 Task: Create a due date automation trigger when advanced on, on the tuesday after a card is due add fields with custom field "Resume" set to a date more than 1 days ago at 11:00 AM.
Action: Mouse moved to (1191, 112)
Screenshot: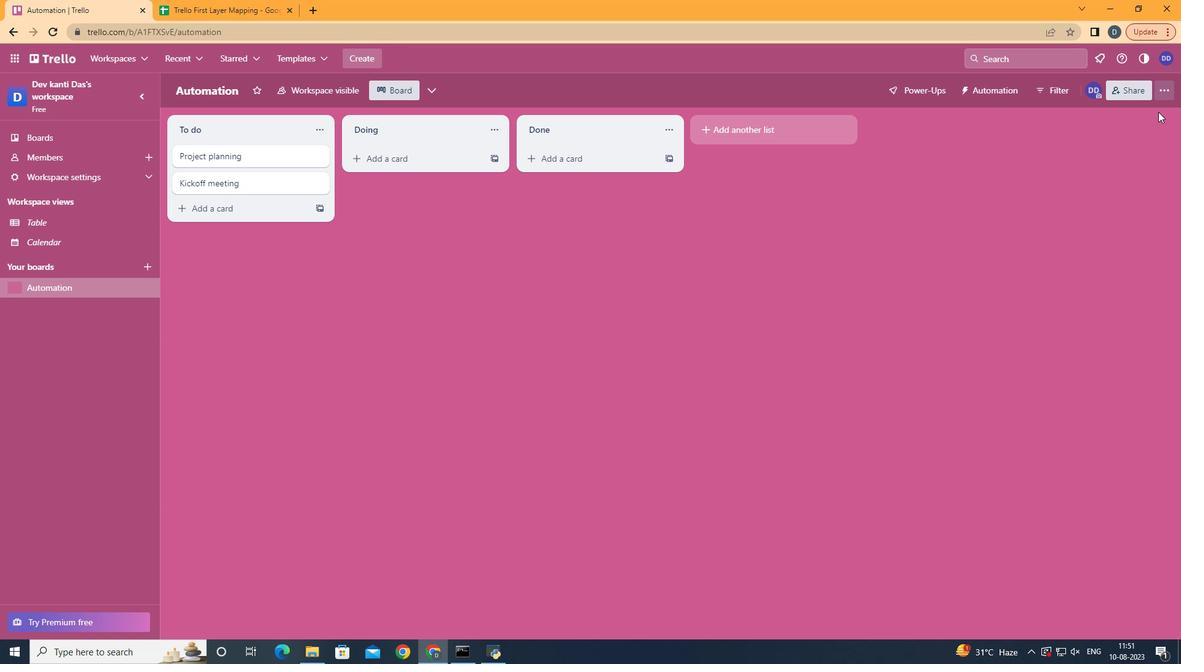 
Action: Mouse pressed left at (1191, 112)
Screenshot: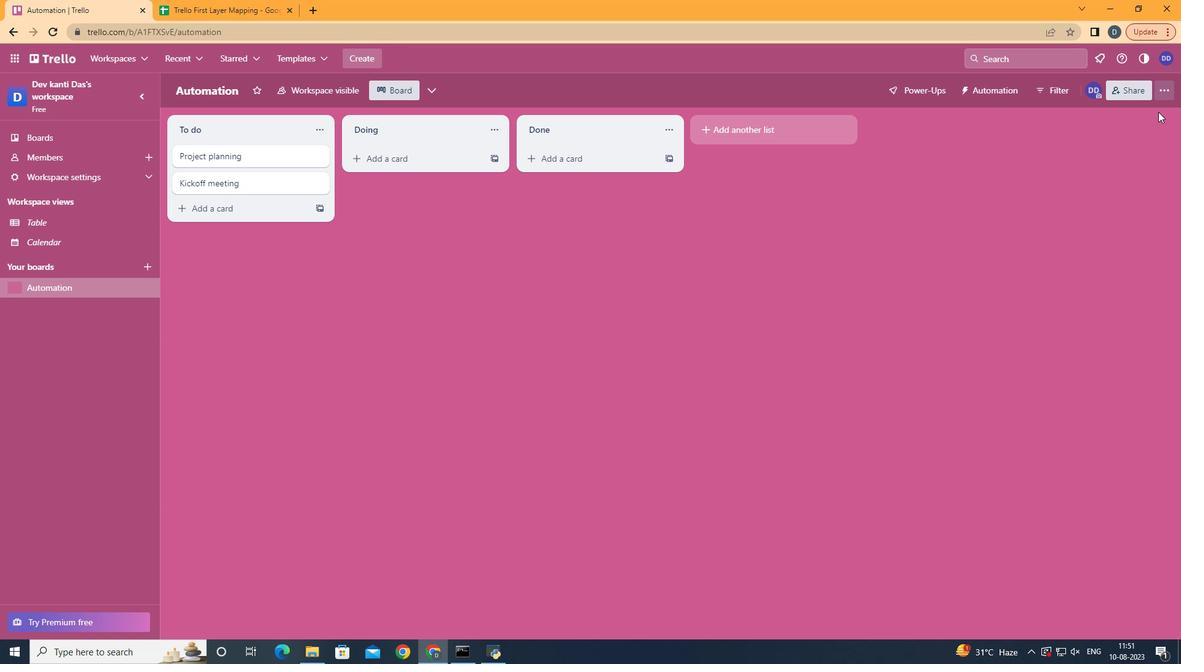 
Action: Mouse moved to (1101, 287)
Screenshot: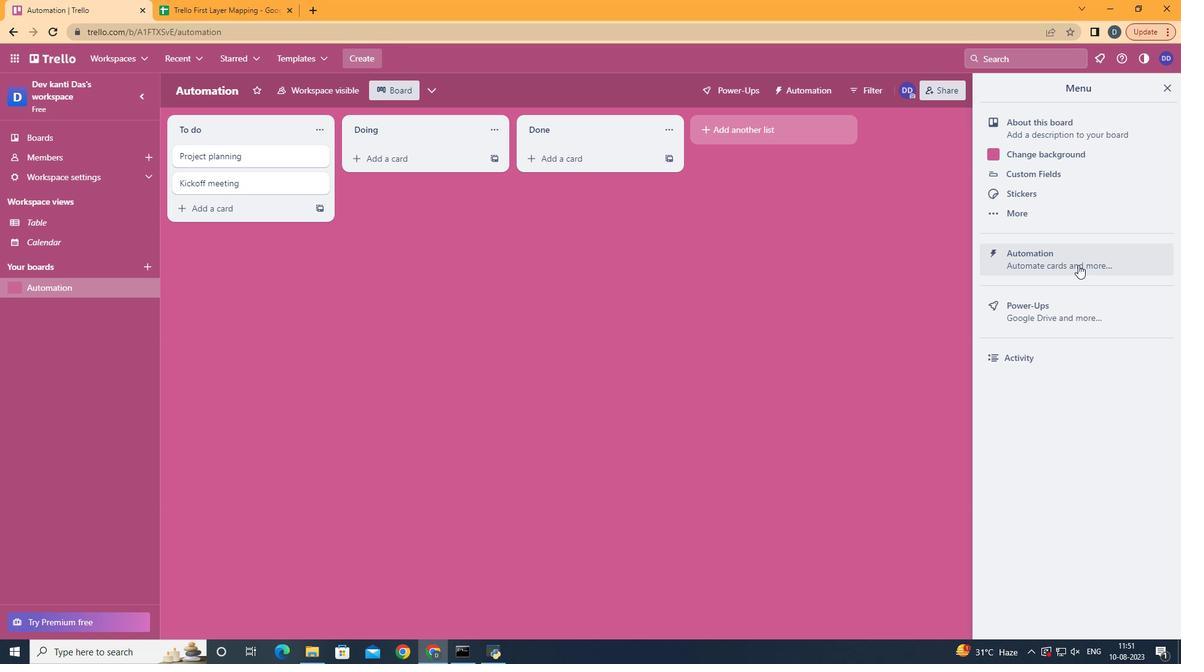 
Action: Mouse pressed left at (1101, 287)
Screenshot: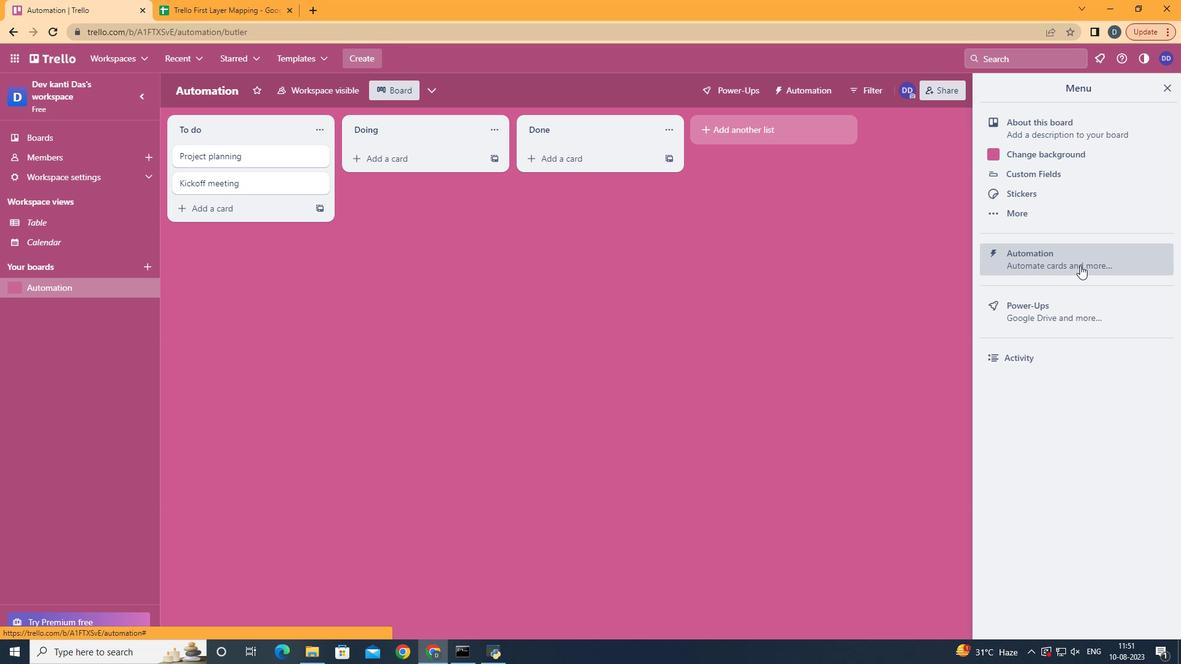 
Action: Mouse moved to (283, 260)
Screenshot: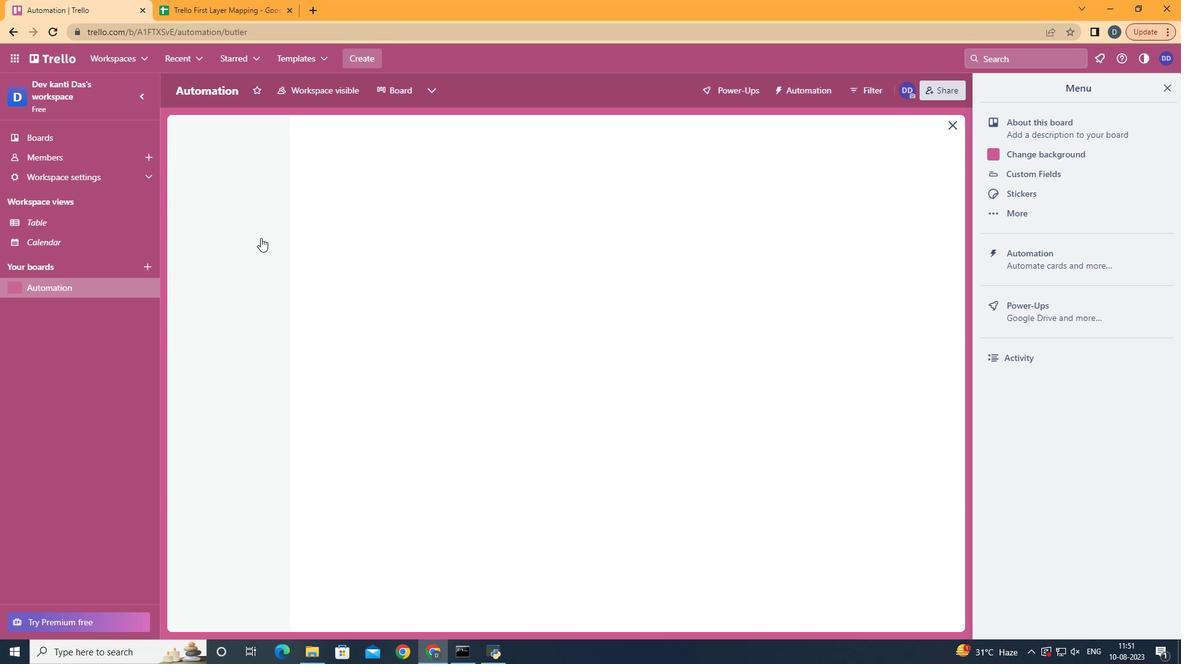 
Action: Mouse pressed left at (283, 260)
Screenshot: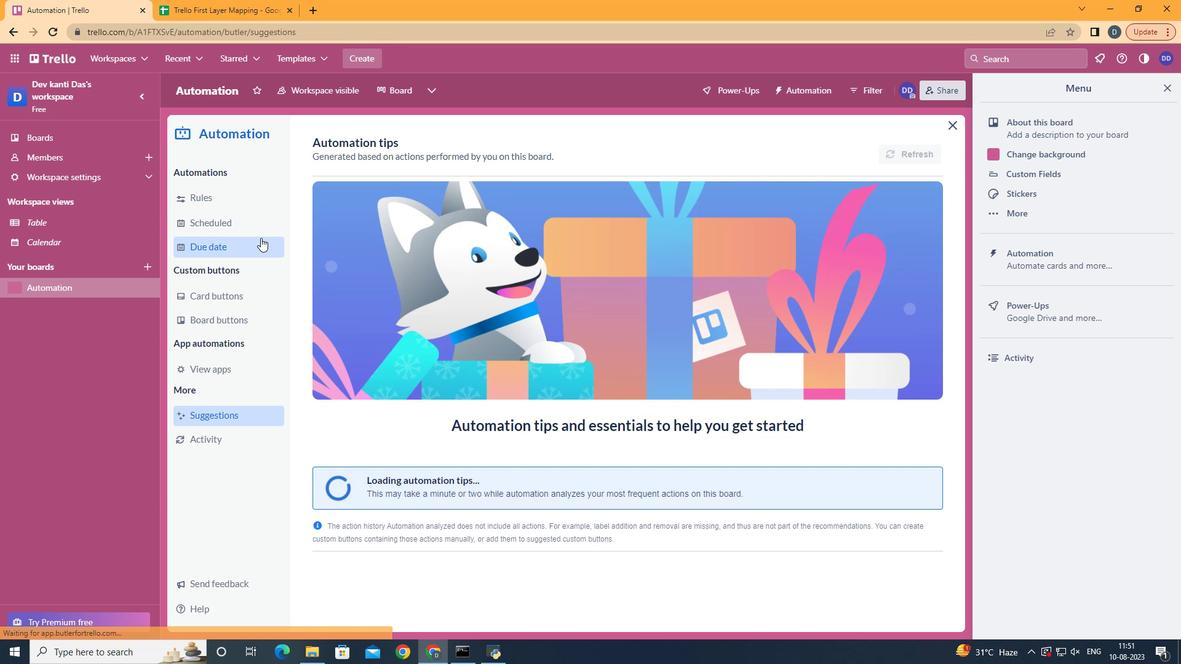 
Action: Mouse moved to (897, 172)
Screenshot: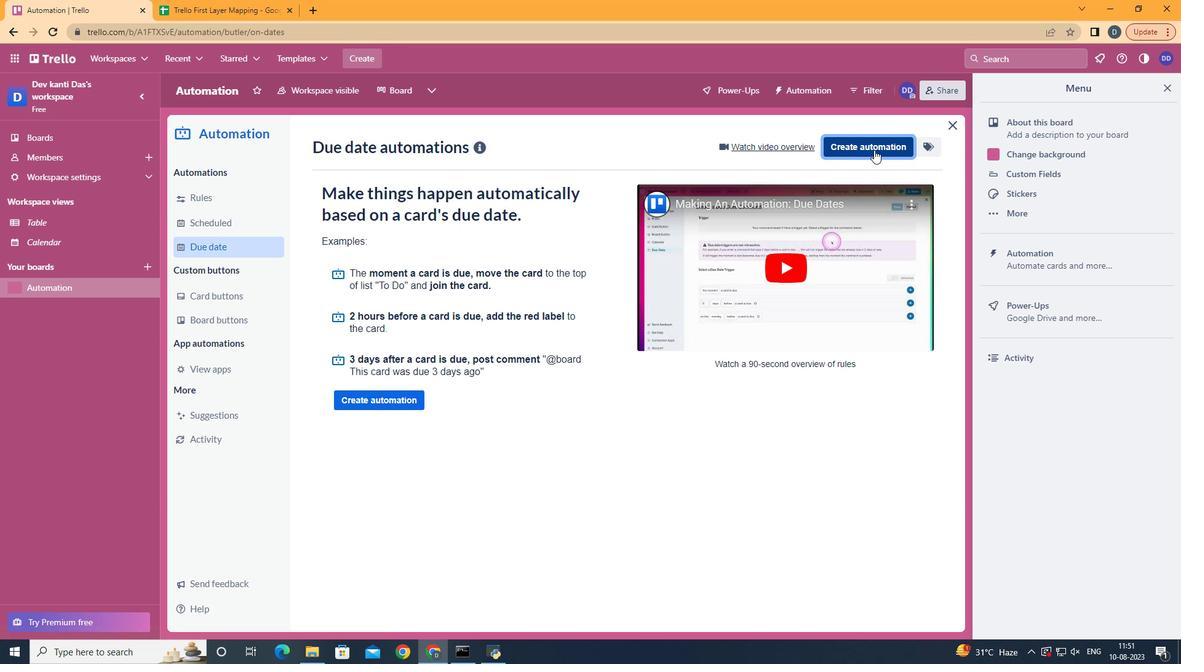 
Action: Mouse pressed left at (897, 172)
Screenshot: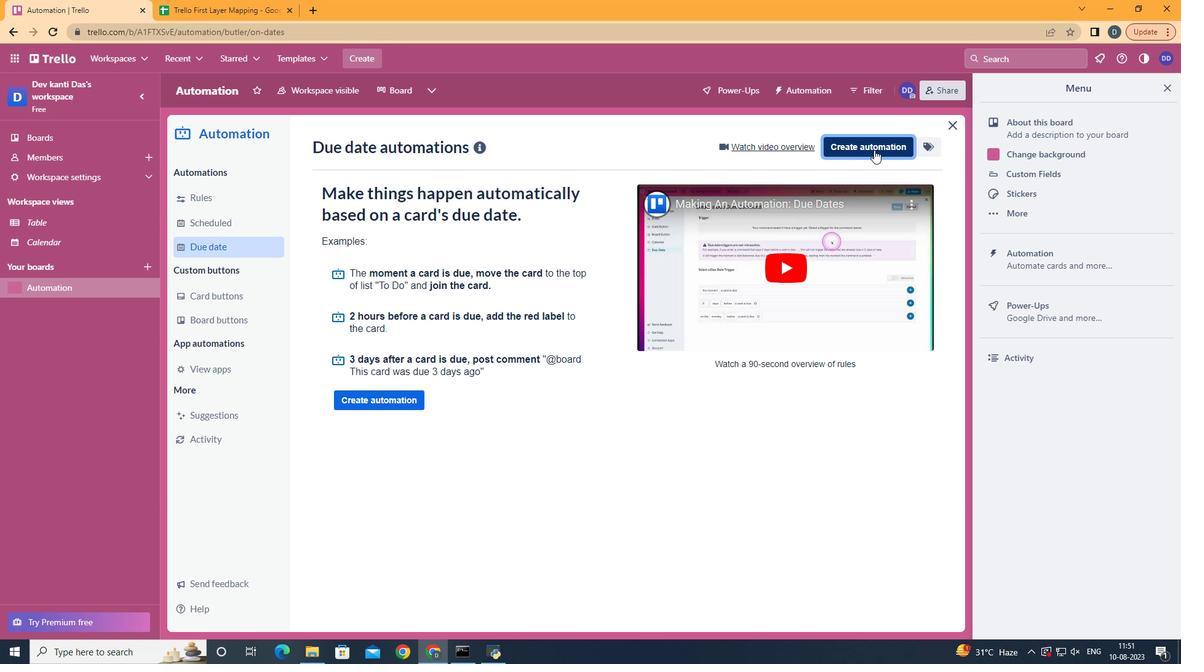 
Action: Mouse moved to (729, 295)
Screenshot: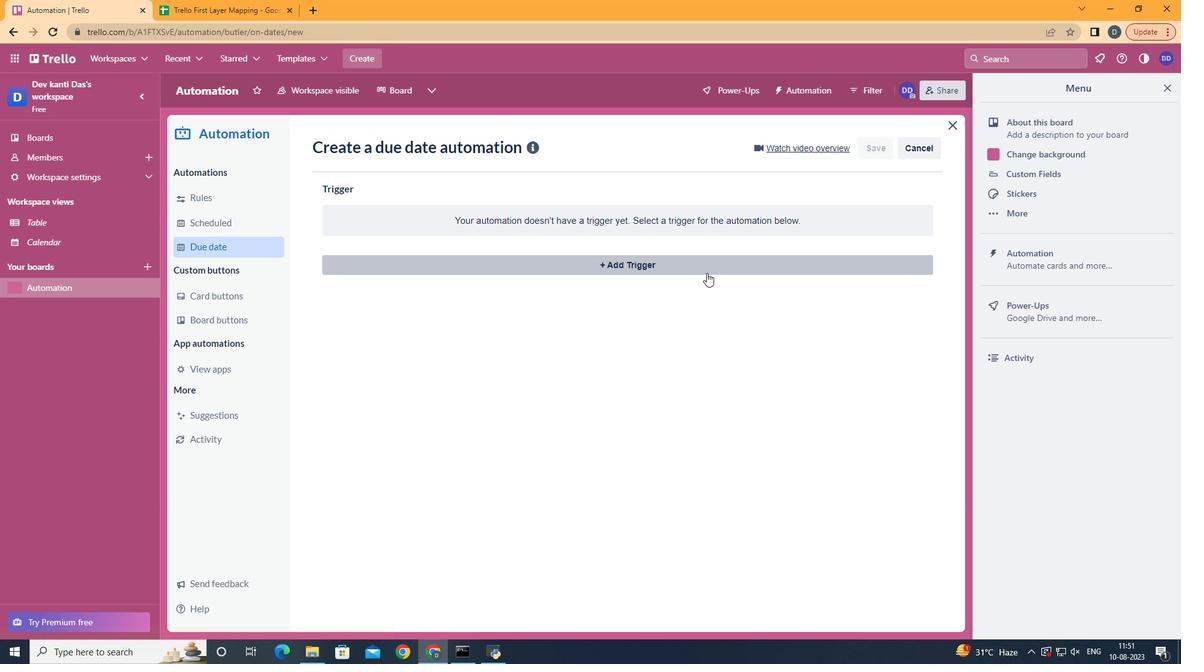 
Action: Mouse pressed left at (729, 295)
Screenshot: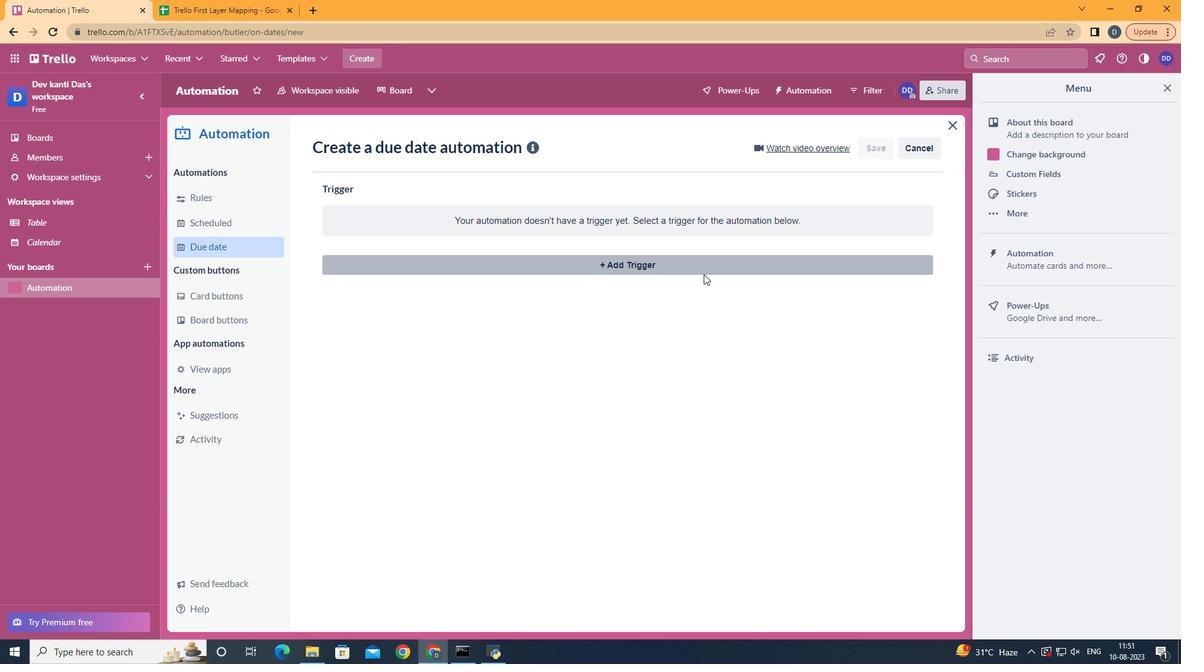
Action: Mouse moved to (427, 366)
Screenshot: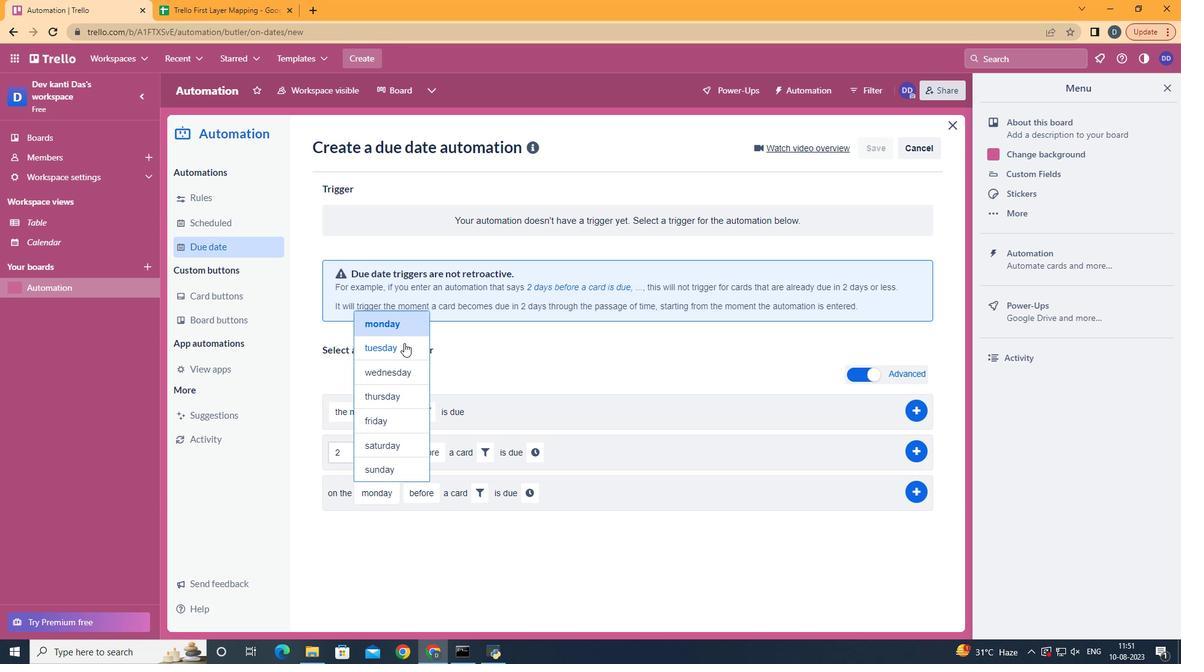 
Action: Mouse pressed left at (427, 366)
Screenshot: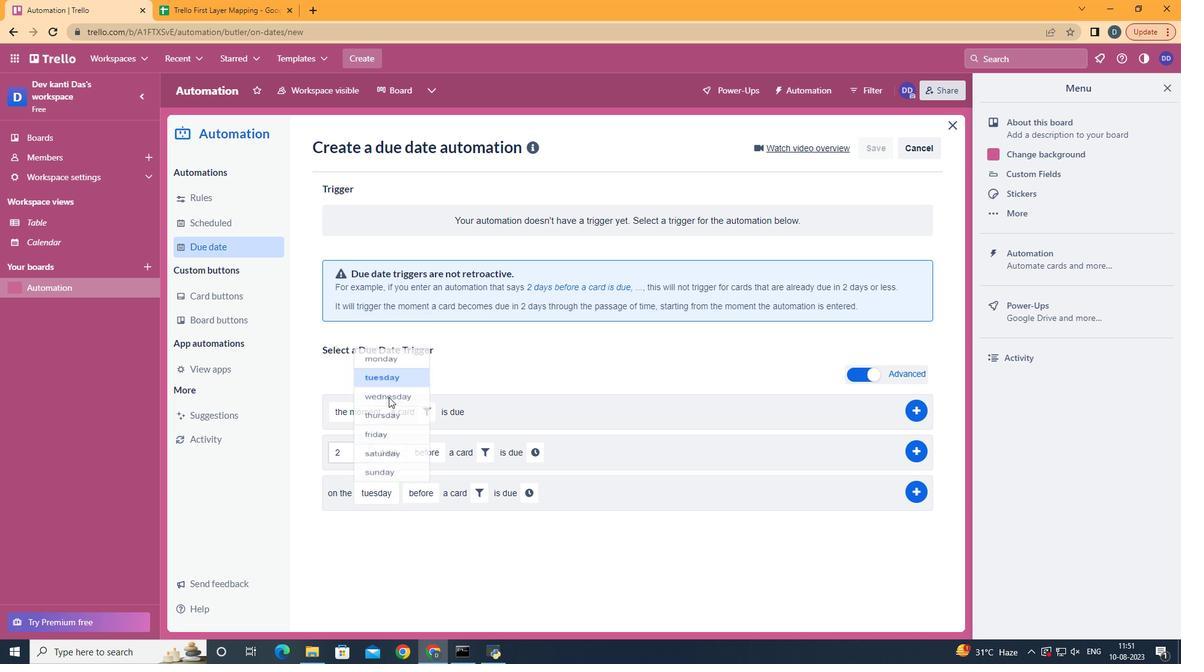 
Action: Mouse moved to (455, 567)
Screenshot: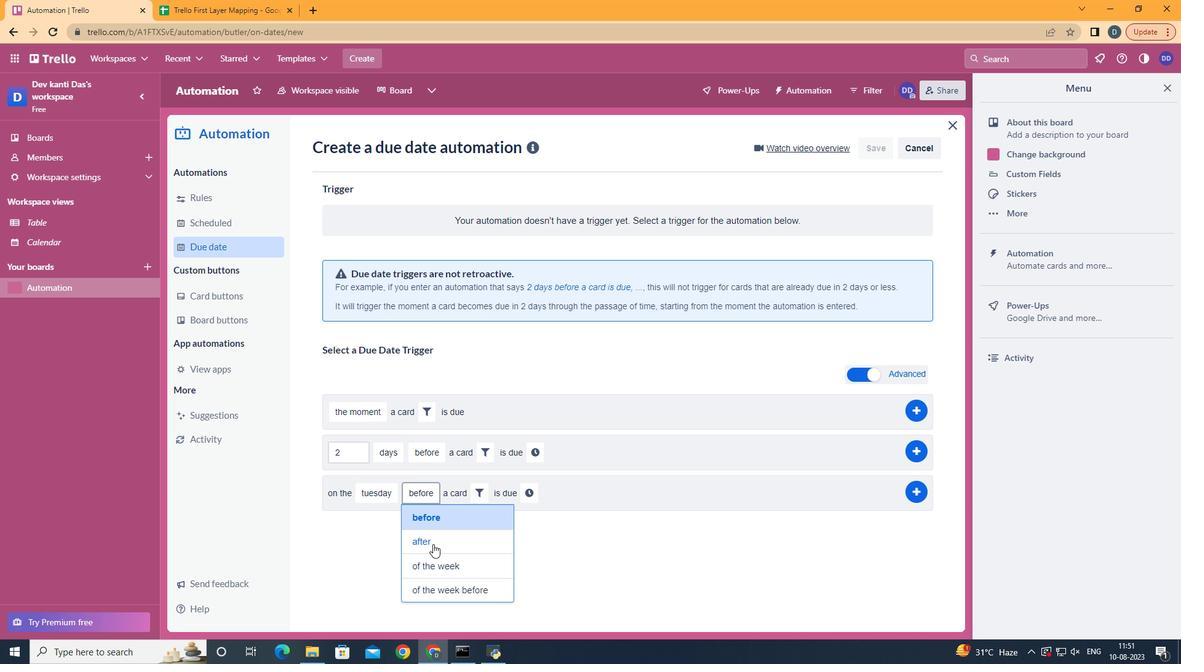 
Action: Mouse pressed left at (455, 567)
Screenshot: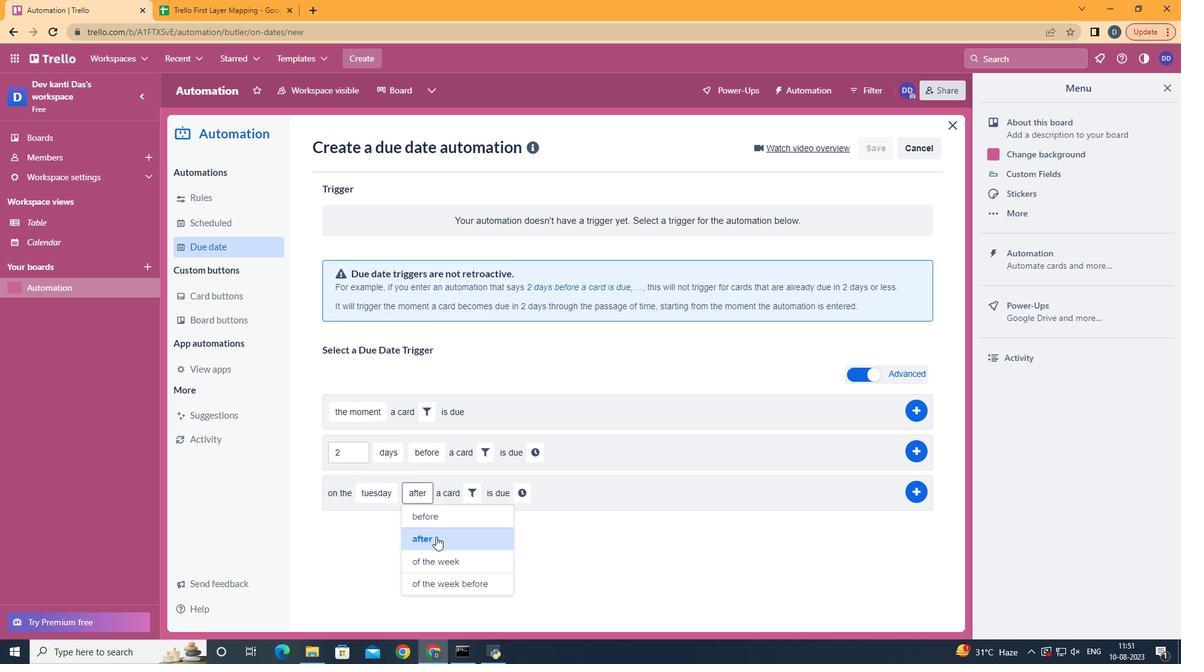 
Action: Mouse moved to (490, 511)
Screenshot: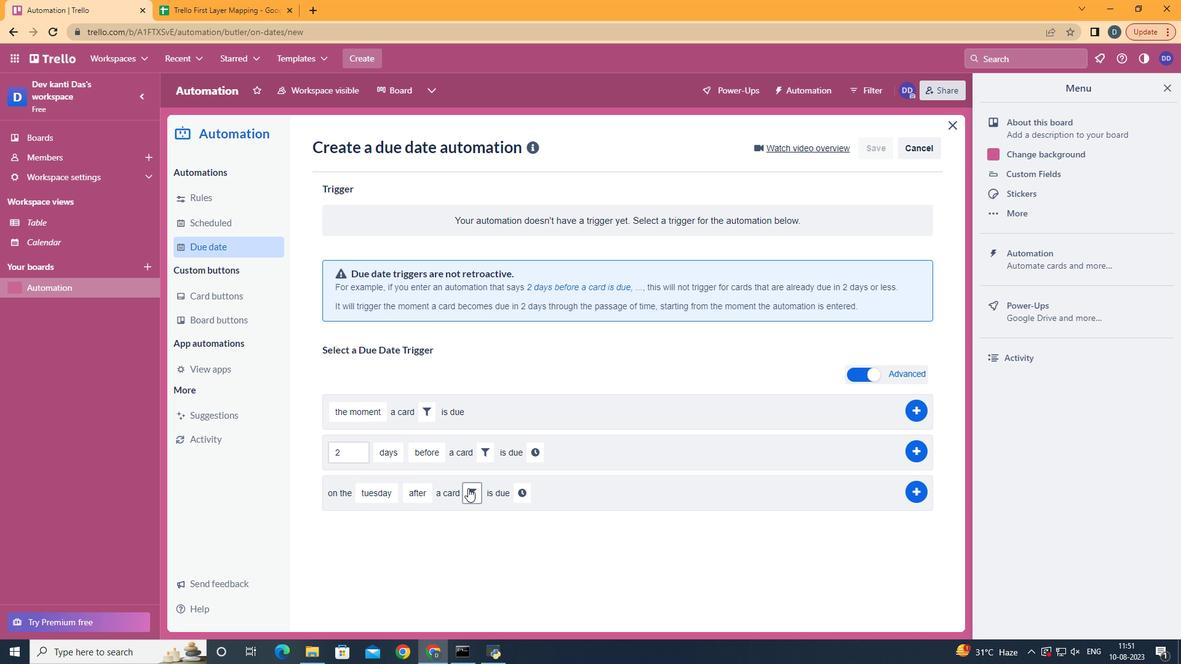 
Action: Mouse pressed left at (490, 511)
Screenshot: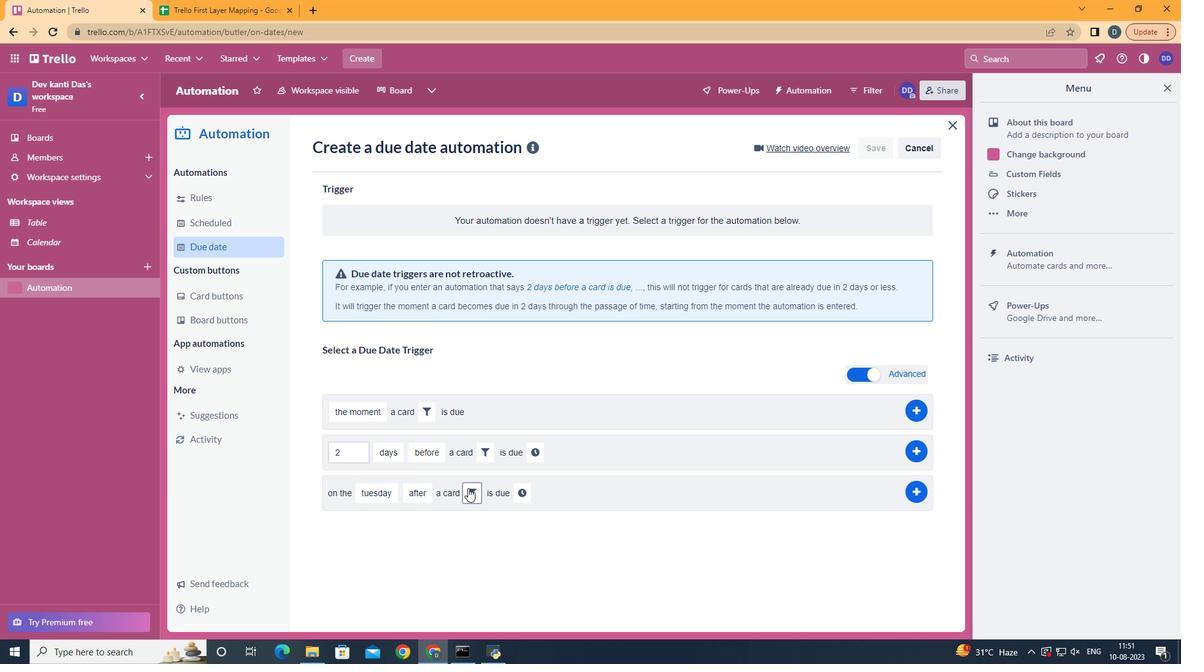 
Action: Mouse moved to (705, 558)
Screenshot: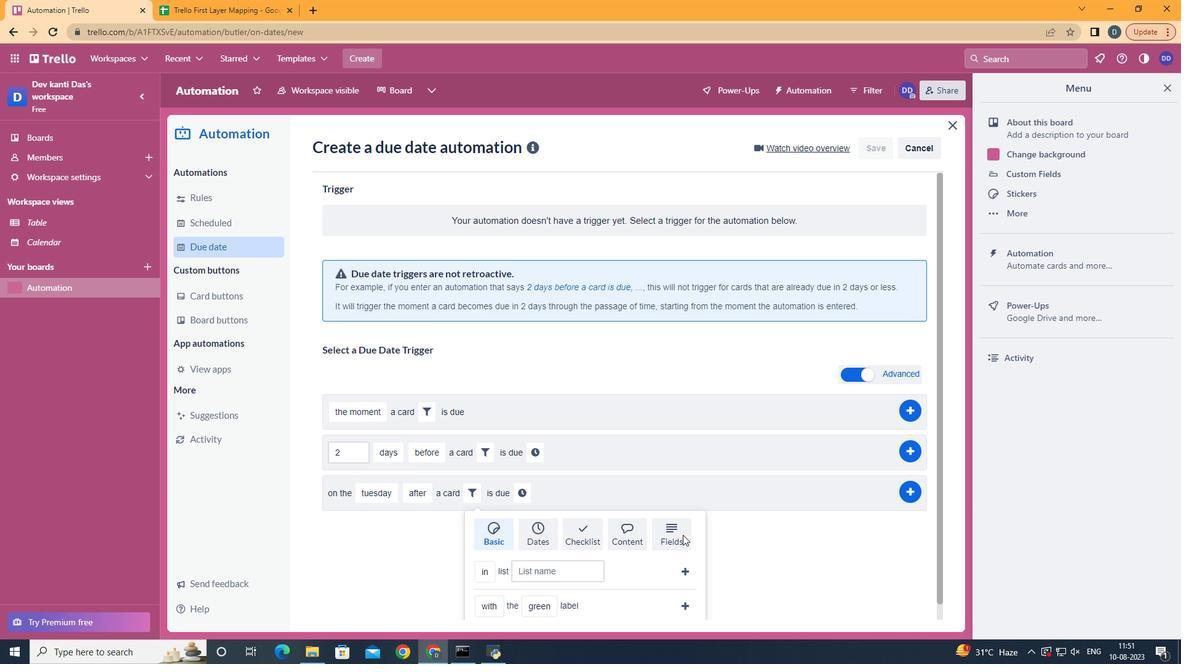 
Action: Mouse pressed left at (705, 558)
Screenshot: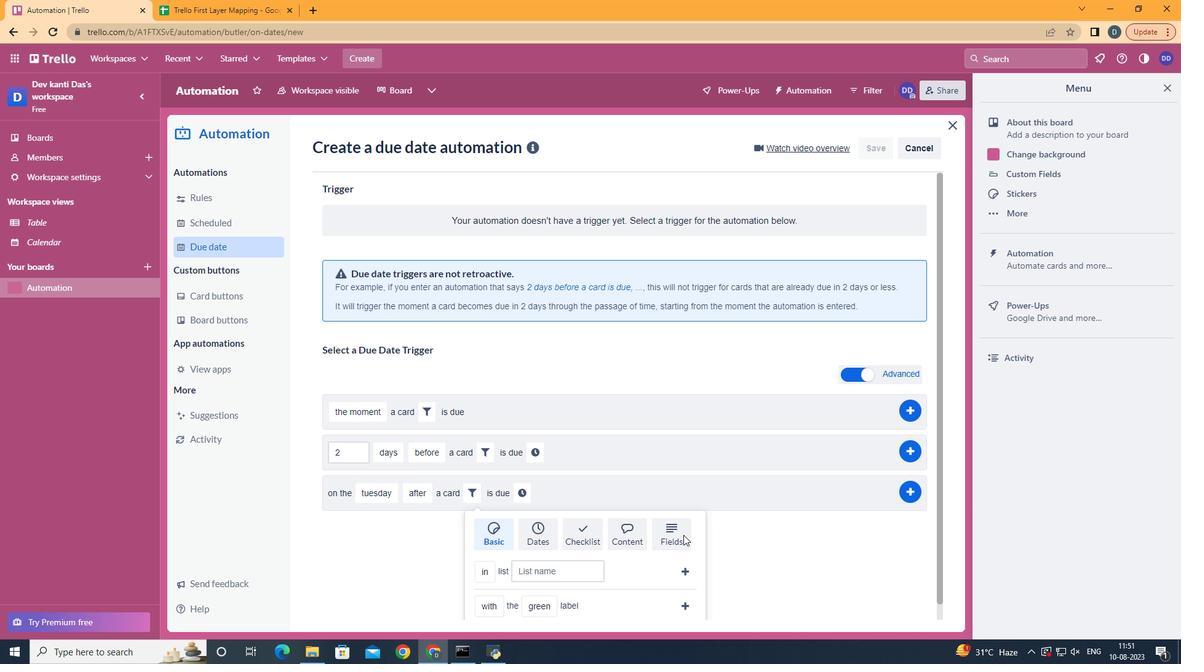 
Action: Mouse moved to (706, 558)
Screenshot: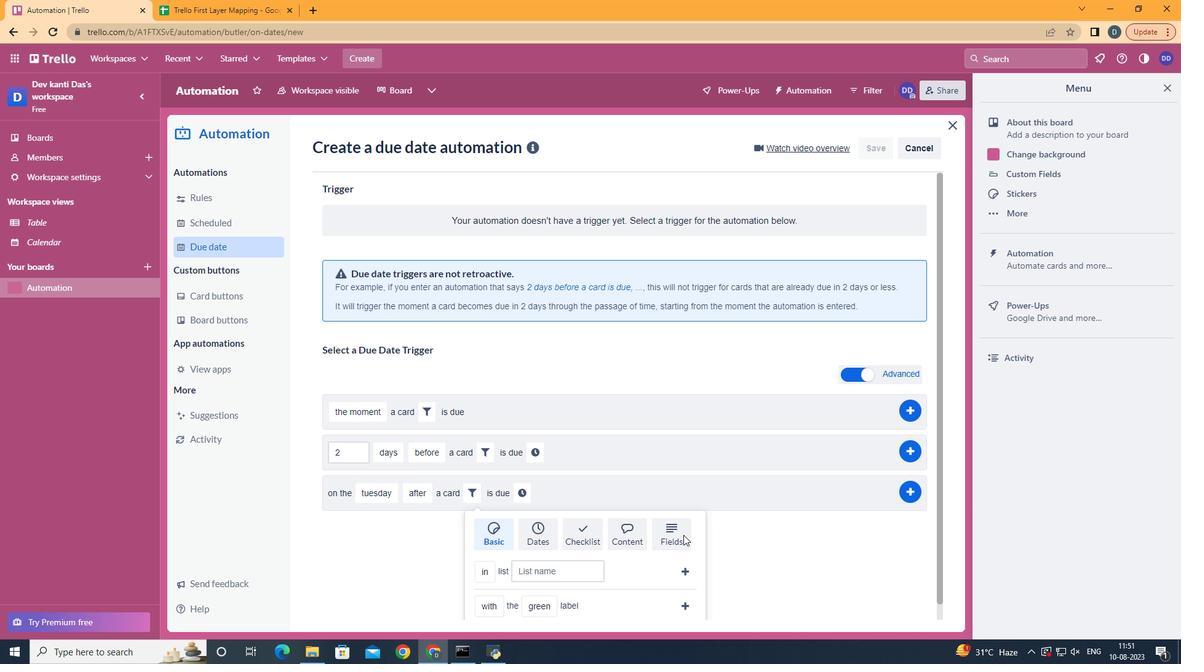 
Action: Mouse scrolled (706, 557) with delta (0, 0)
Screenshot: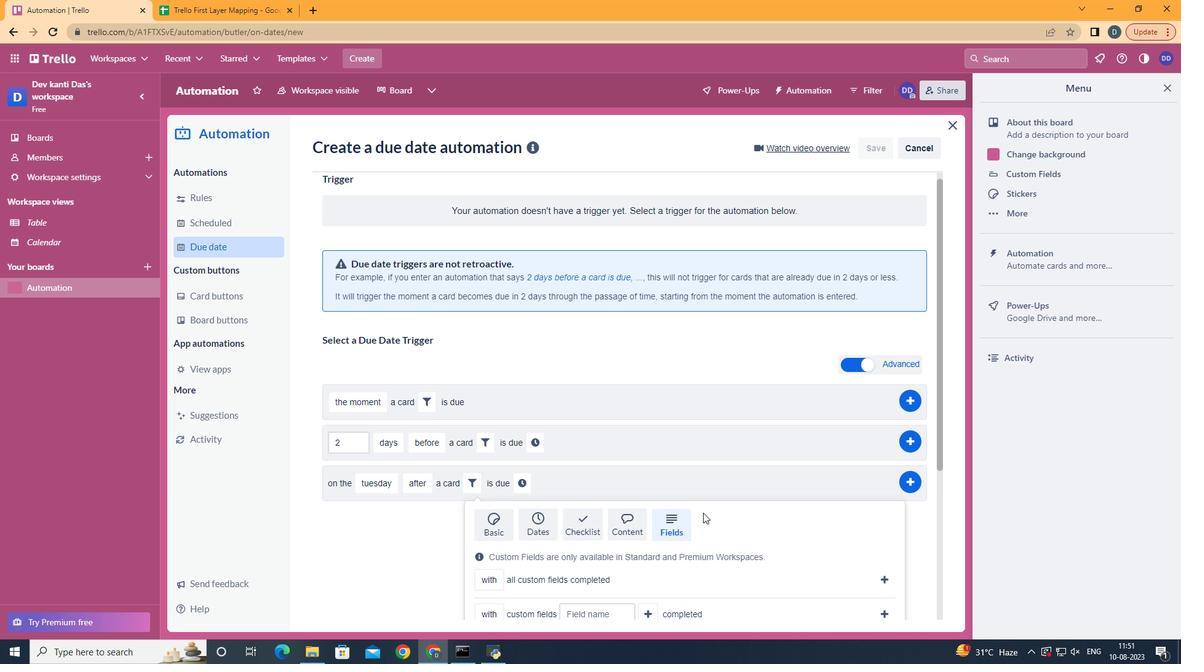 
Action: Mouse moved to (706, 557)
Screenshot: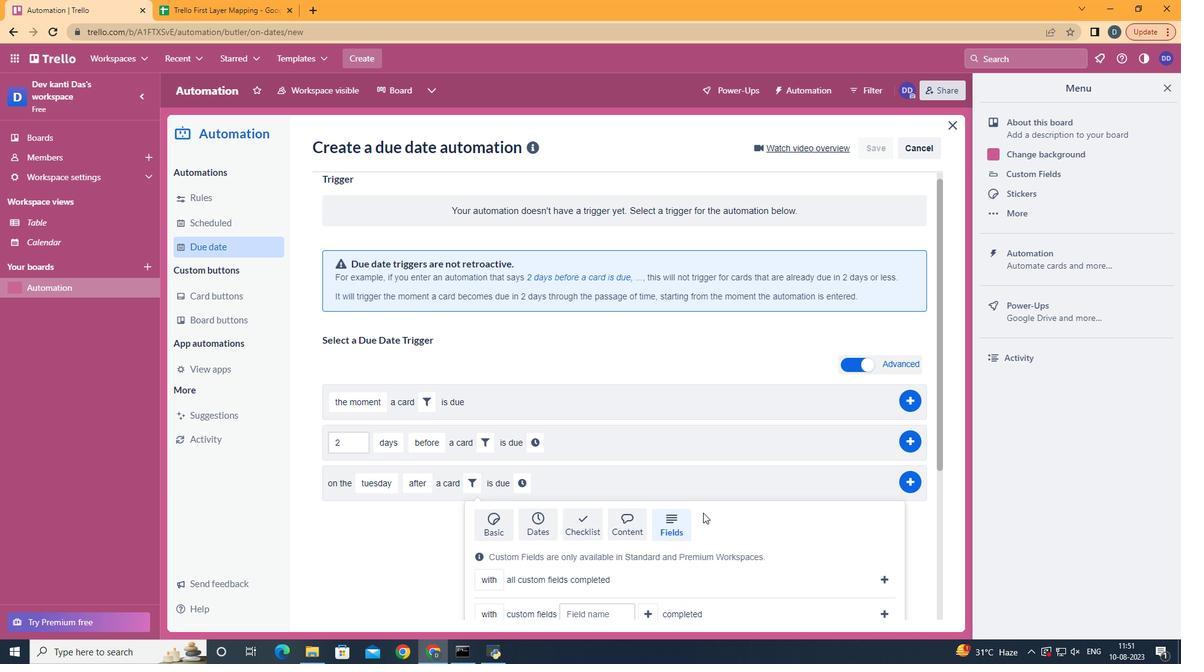 
Action: Mouse scrolled (706, 557) with delta (0, 0)
Screenshot: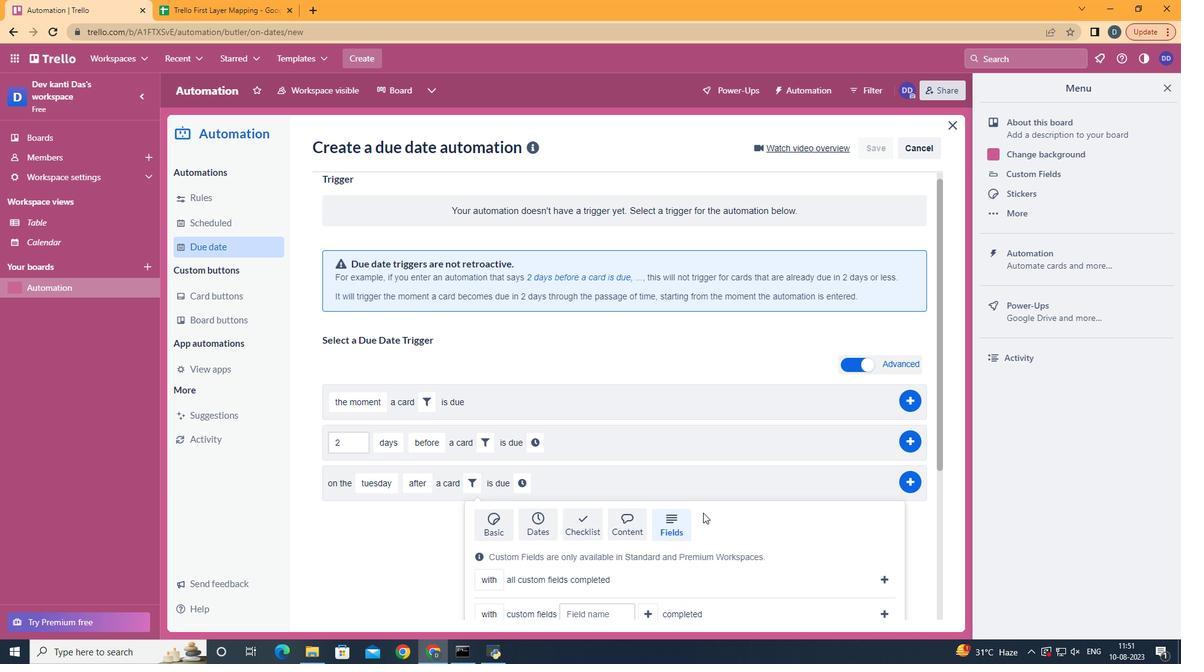 
Action: Mouse moved to (709, 553)
Screenshot: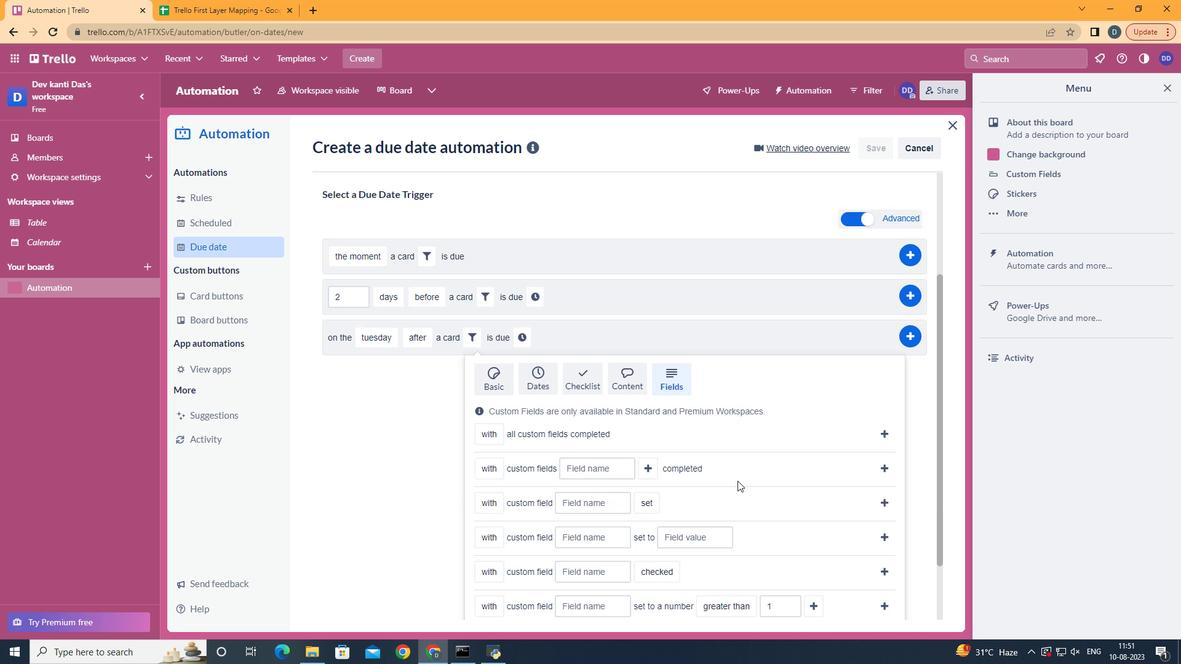 
Action: Mouse scrolled (706, 557) with delta (0, 0)
Screenshot: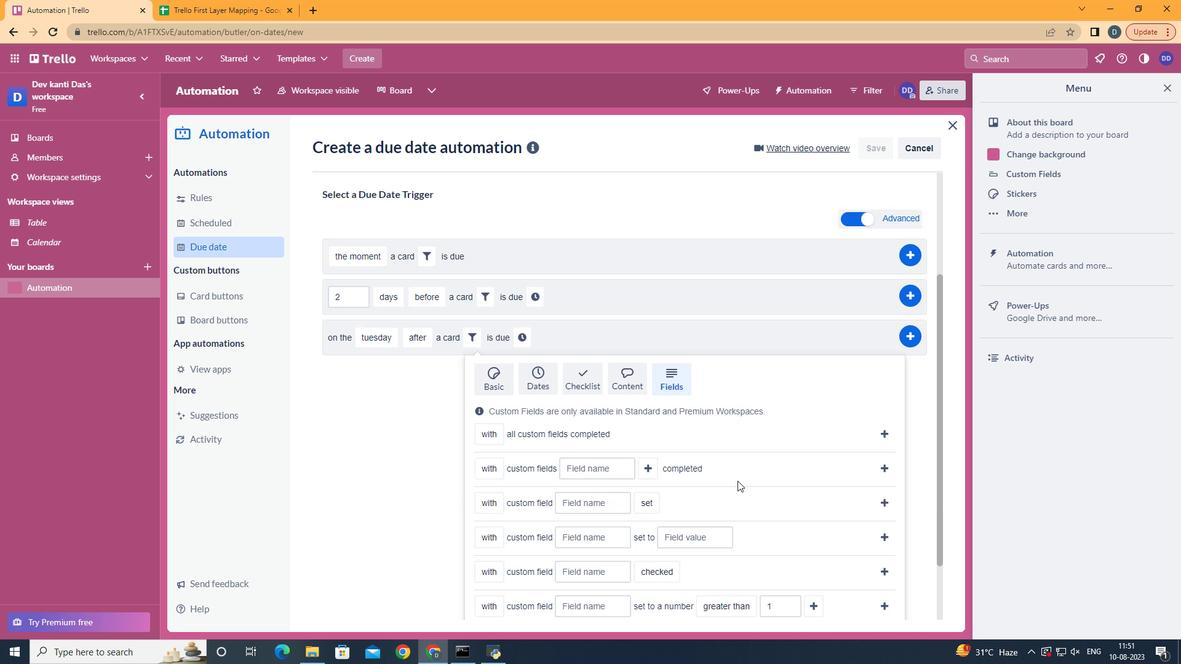 
Action: Mouse moved to (711, 550)
Screenshot: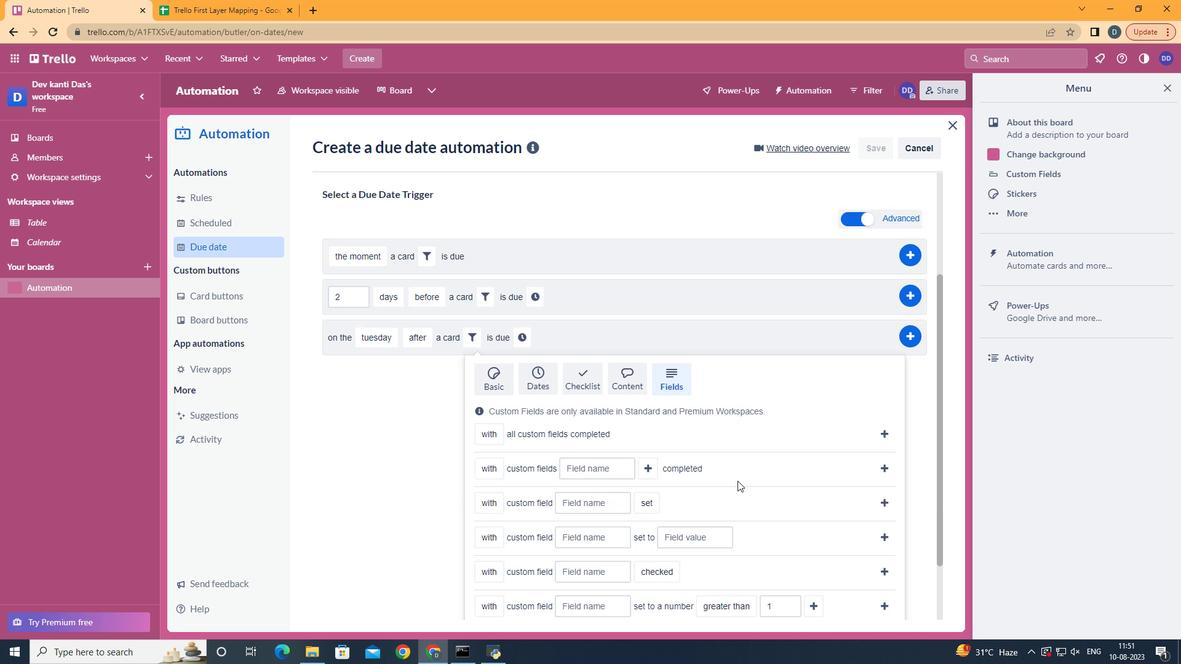 
Action: Mouse scrolled (706, 557) with delta (0, 0)
Screenshot: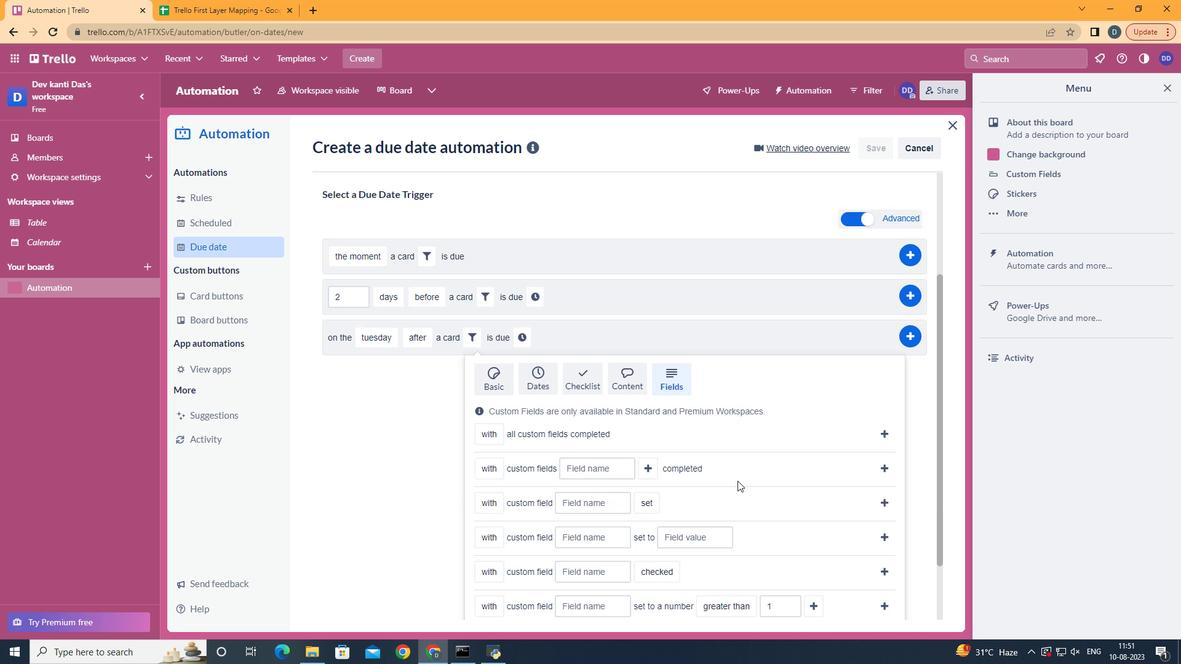 
Action: Mouse moved to (714, 546)
Screenshot: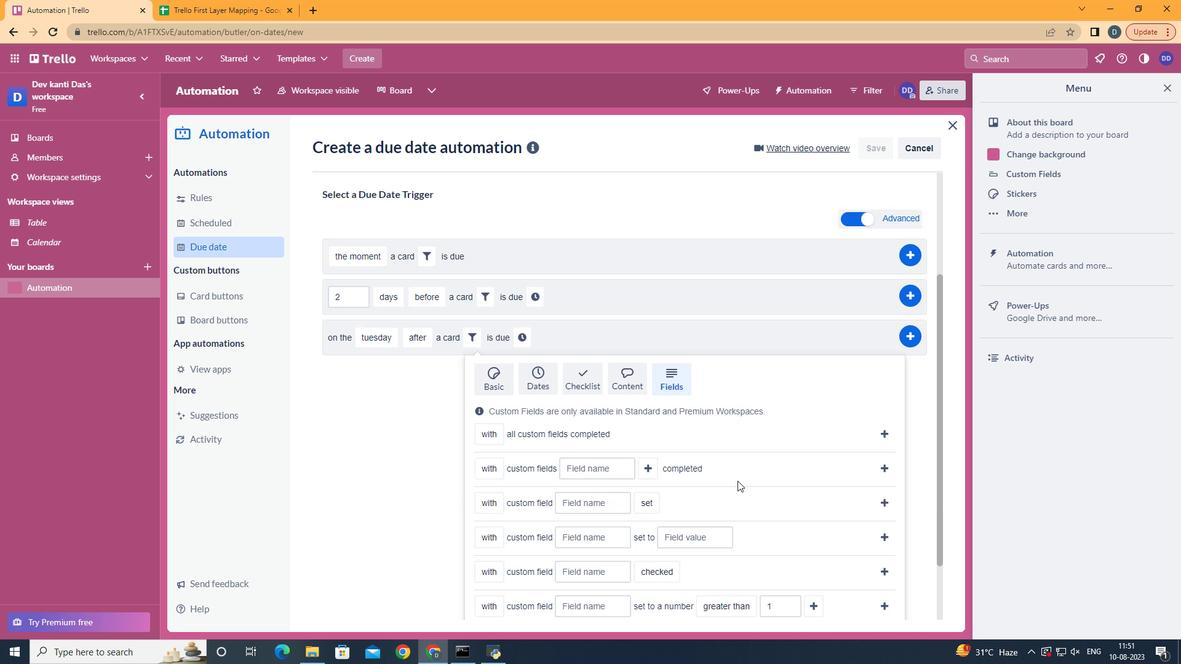 
Action: Mouse scrolled (706, 557) with delta (0, 0)
Screenshot: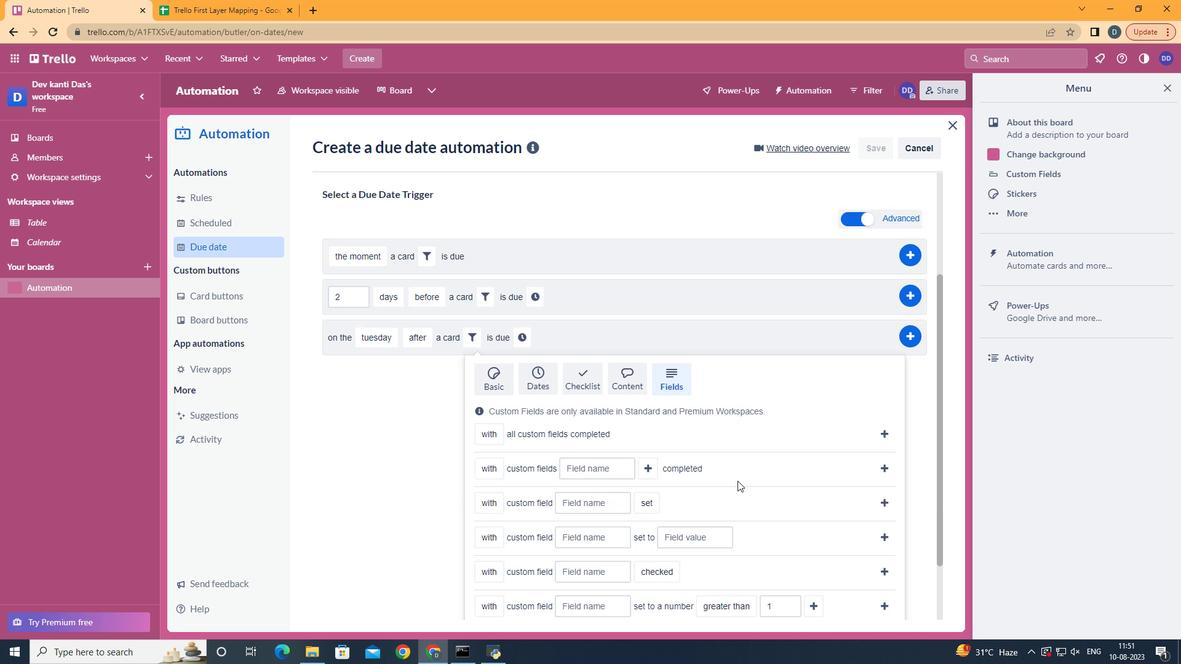 
Action: Mouse moved to (717, 541)
Screenshot: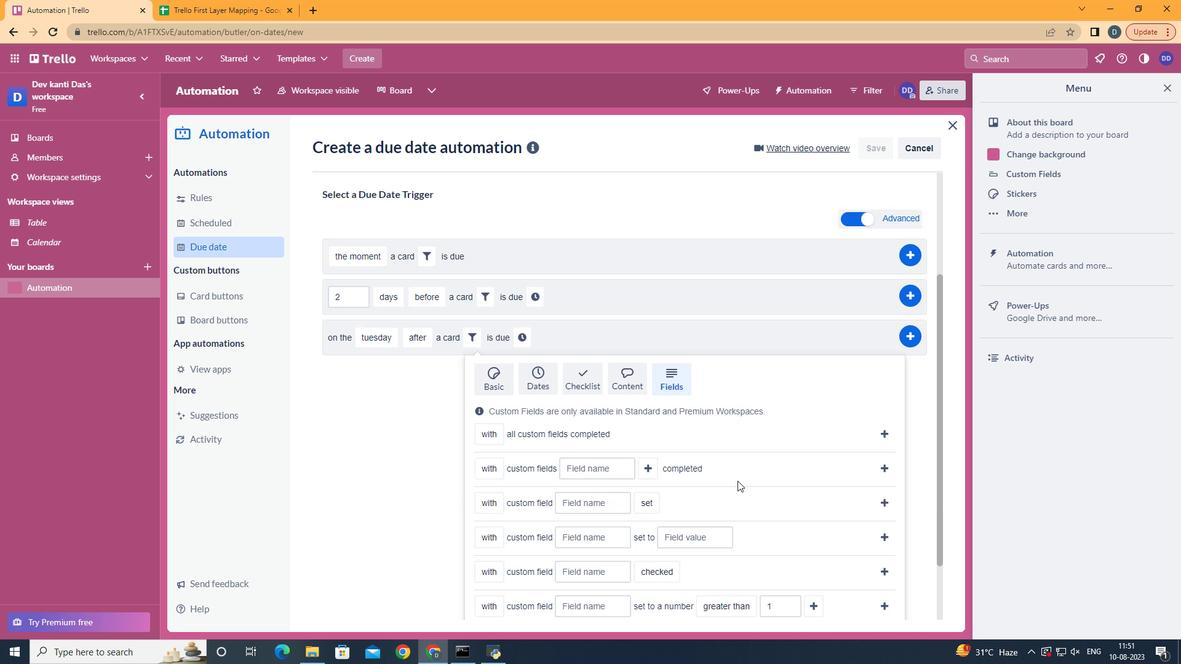 
Action: Mouse scrolled (706, 557) with delta (0, 0)
Screenshot: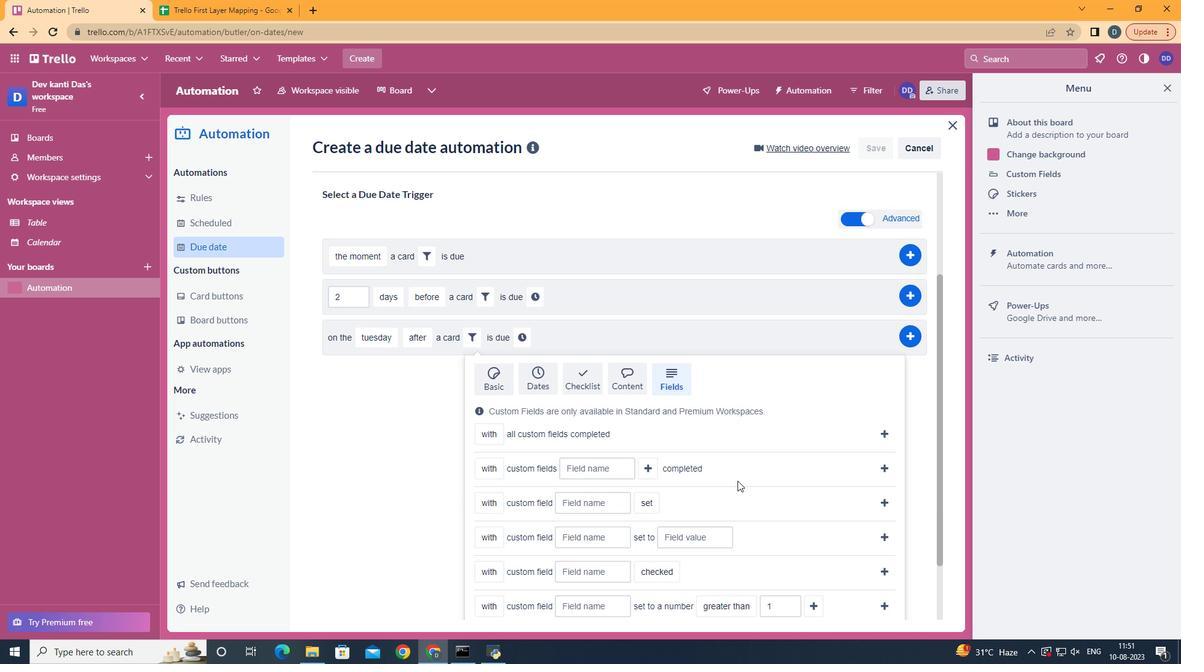 
Action: Mouse moved to (523, 564)
Screenshot: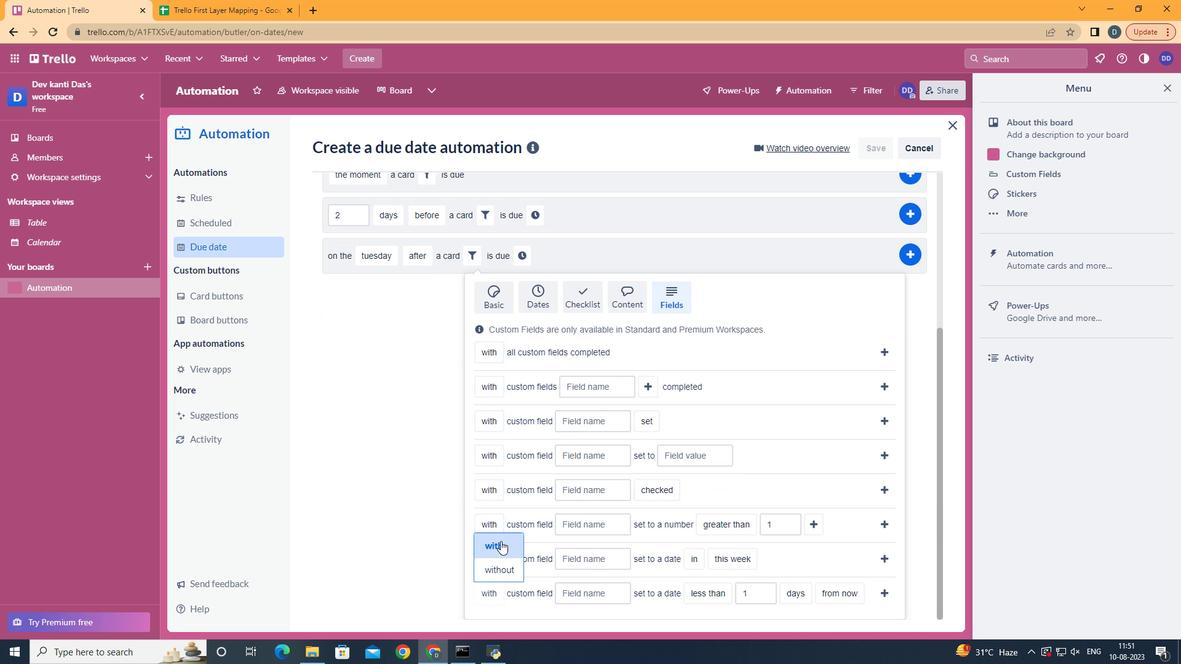 
Action: Mouse pressed left at (523, 564)
Screenshot: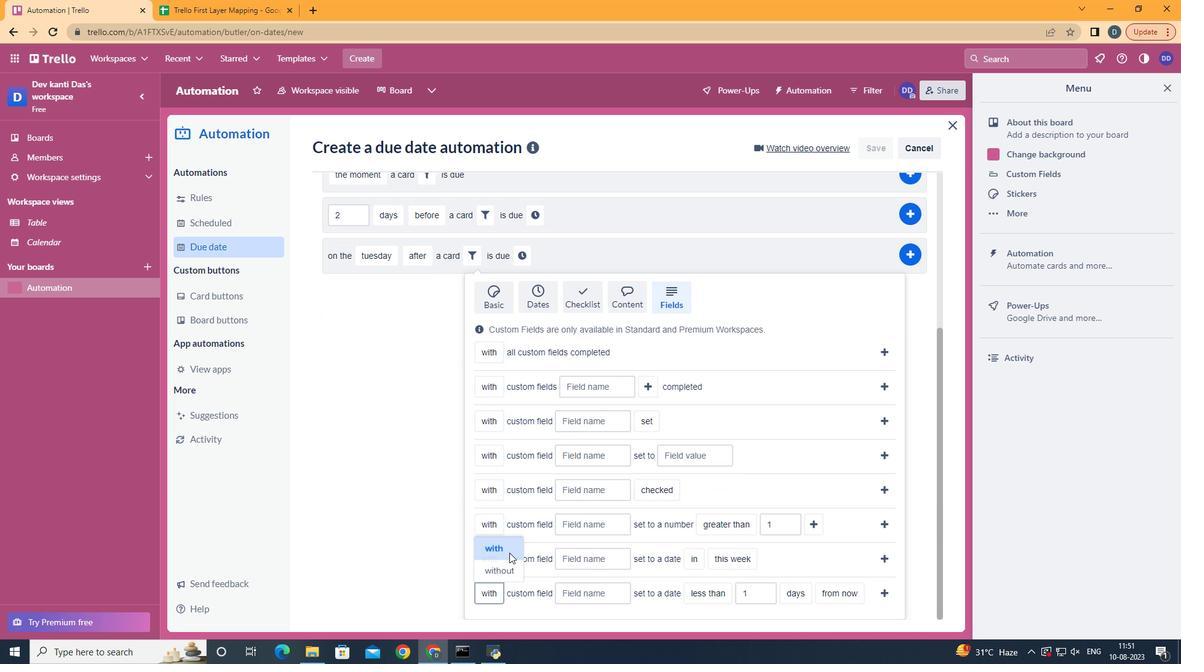 
Action: Mouse moved to (602, 619)
Screenshot: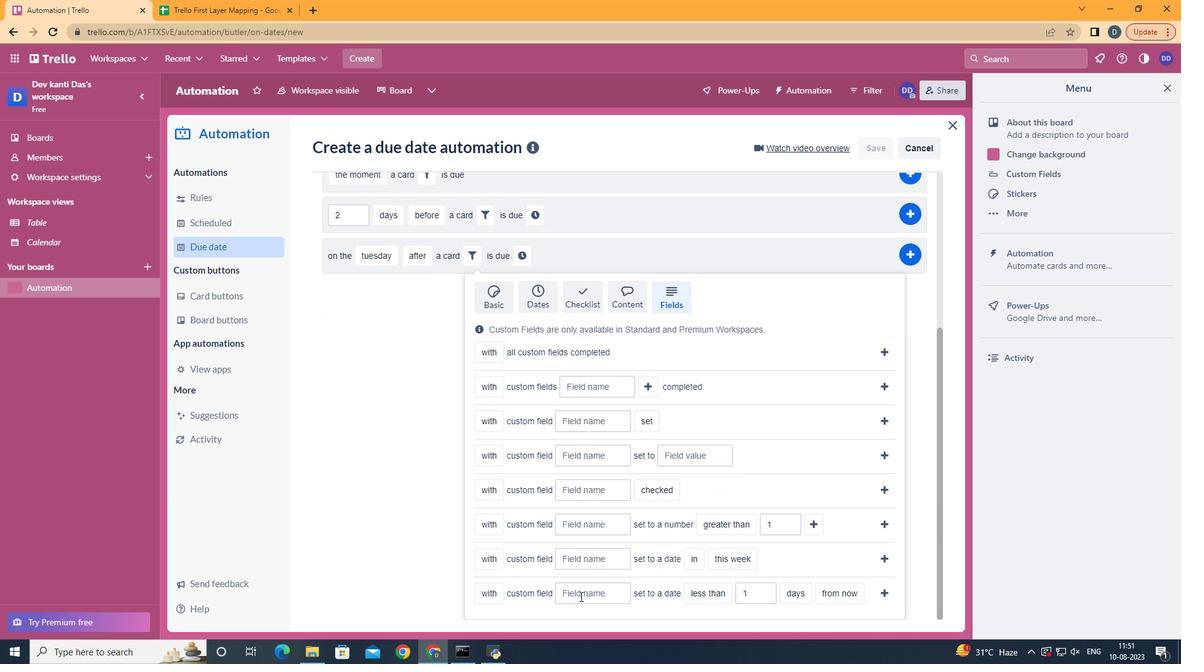
Action: Mouse pressed left at (602, 619)
Screenshot: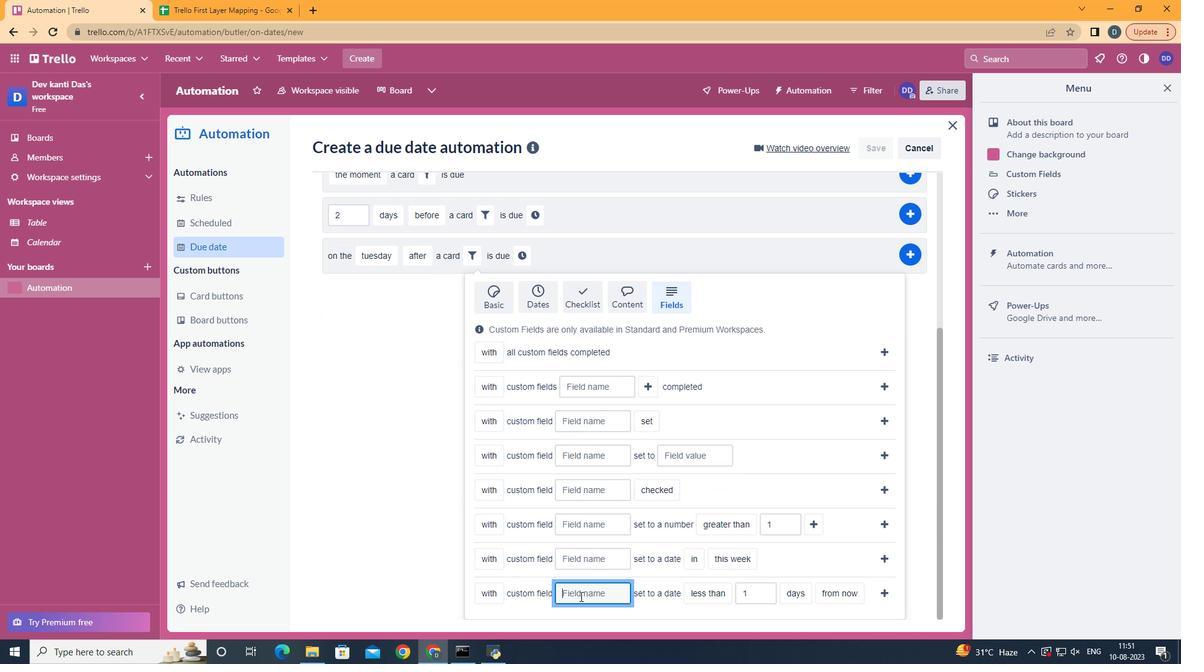 
Action: Key pressed <Key.shift>Resume
Screenshot: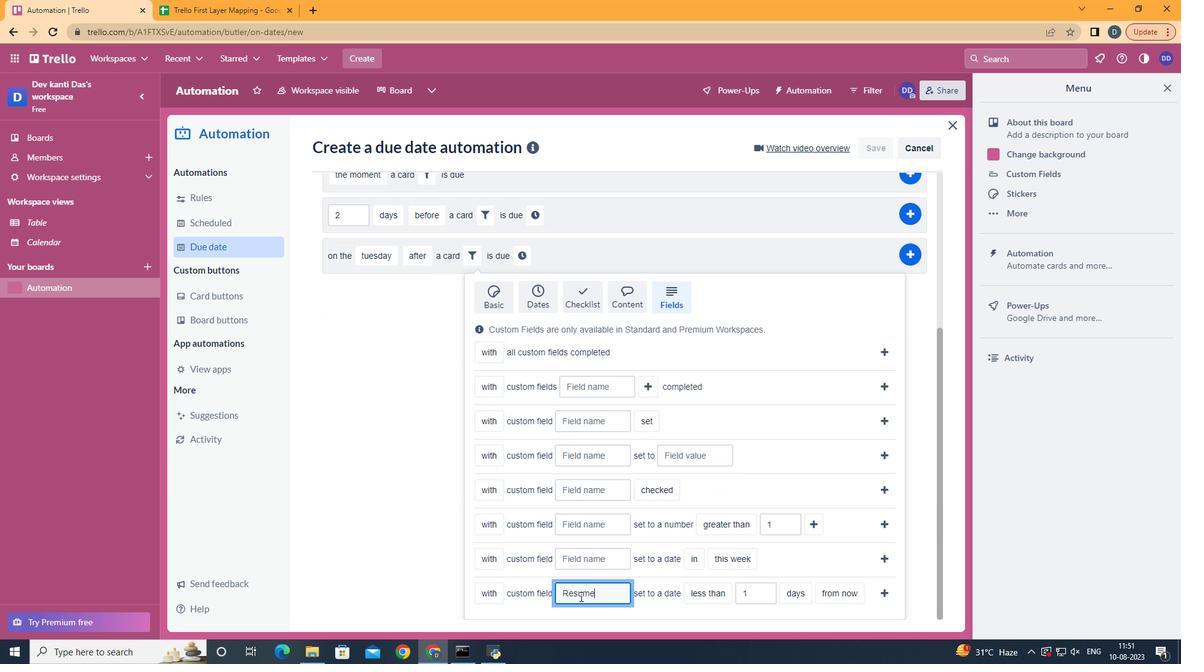 
Action: Mouse moved to (752, 560)
Screenshot: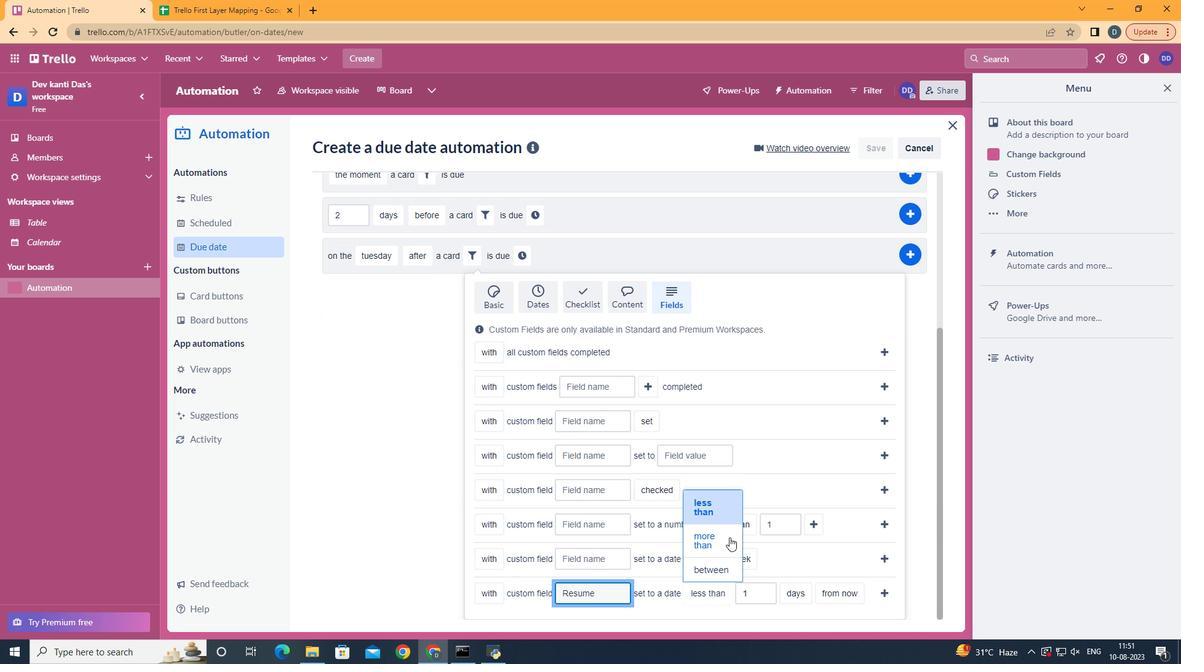 
Action: Mouse pressed left at (752, 560)
Screenshot: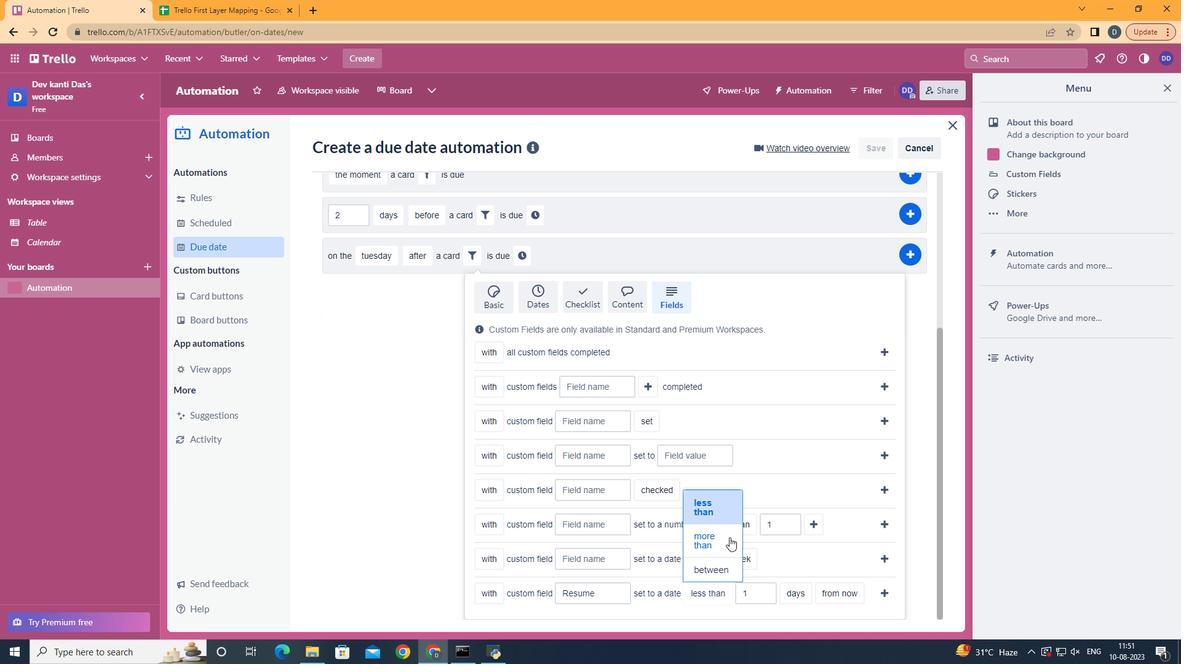 
Action: Mouse moved to (843, 570)
Screenshot: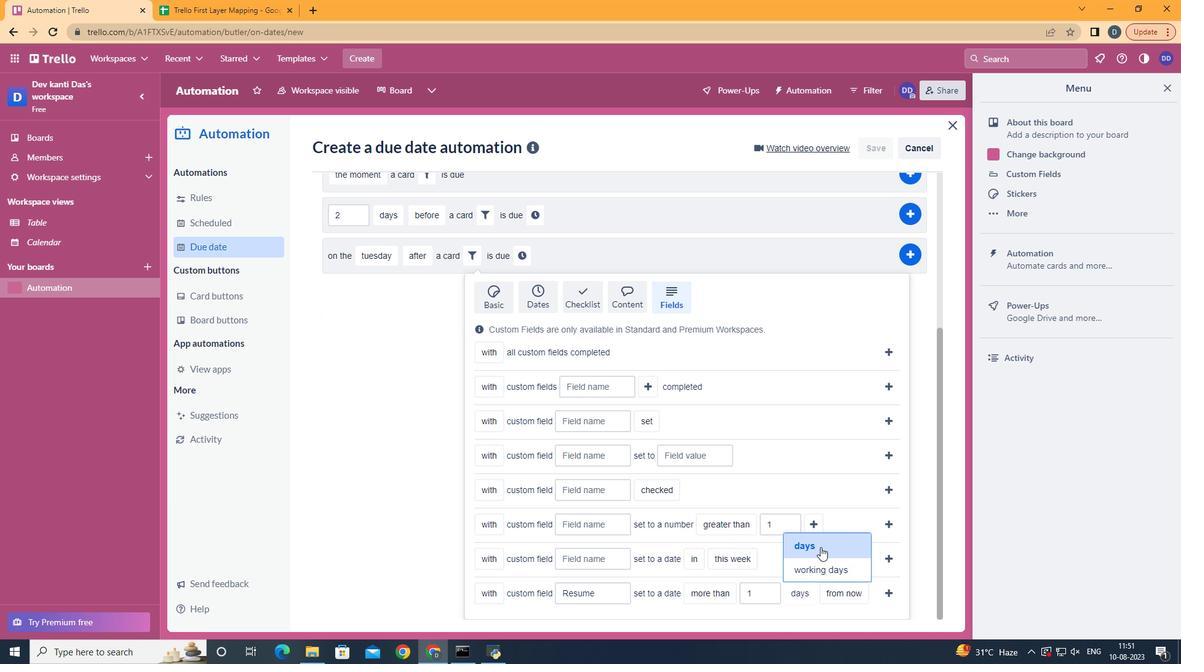 
Action: Mouse pressed left at (843, 570)
Screenshot: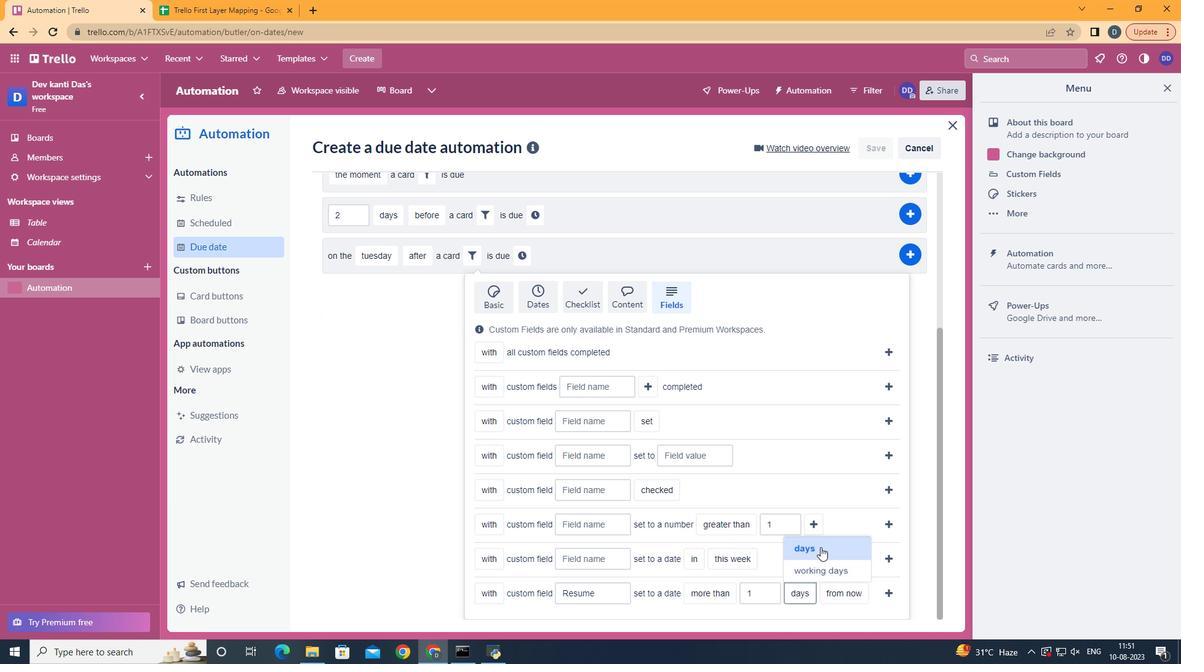 
Action: Mouse moved to (881, 594)
Screenshot: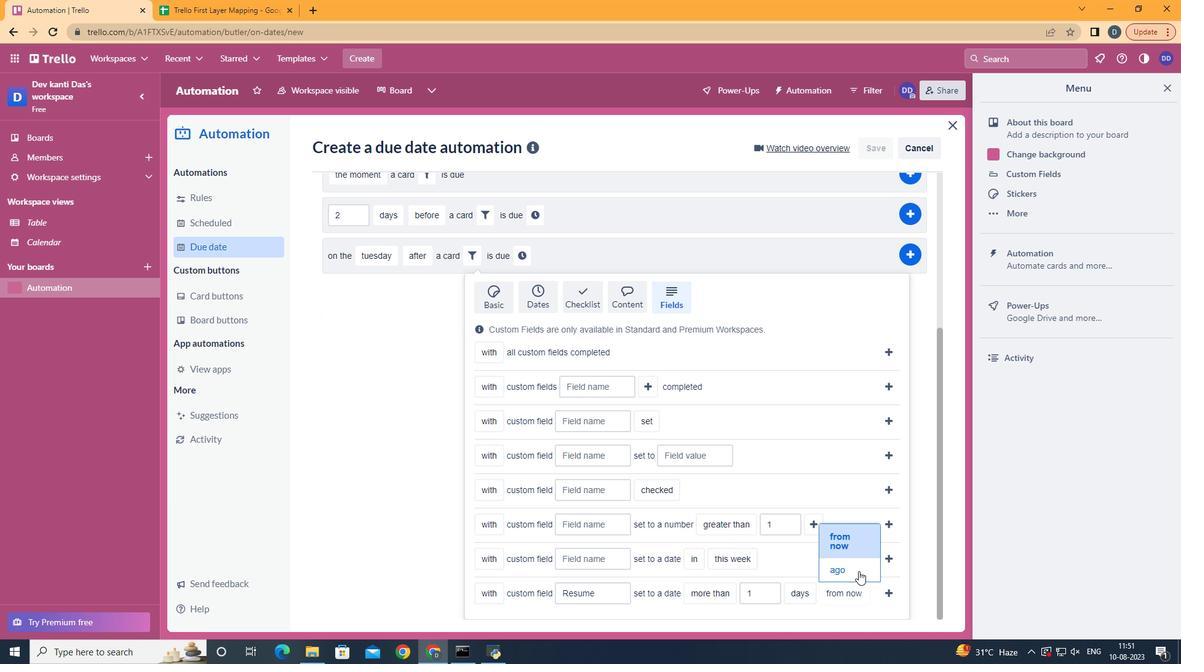
Action: Mouse pressed left at (881, 594)
Screenshot: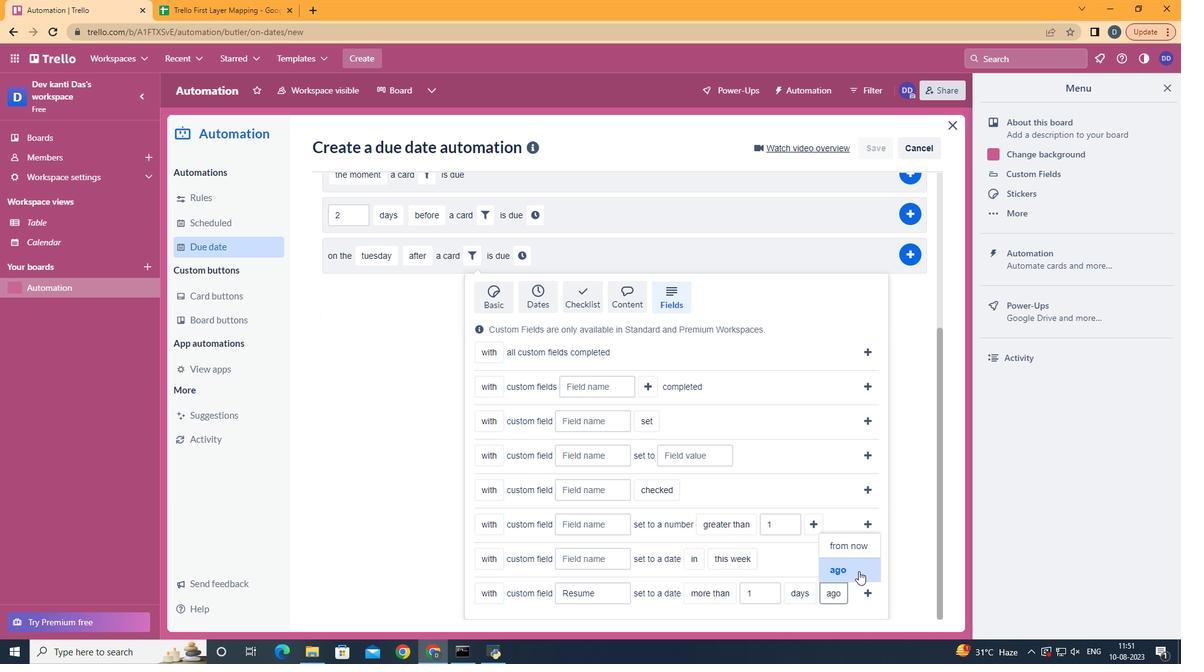 
Action: Mouse moved to (892, 616)
Screenshot: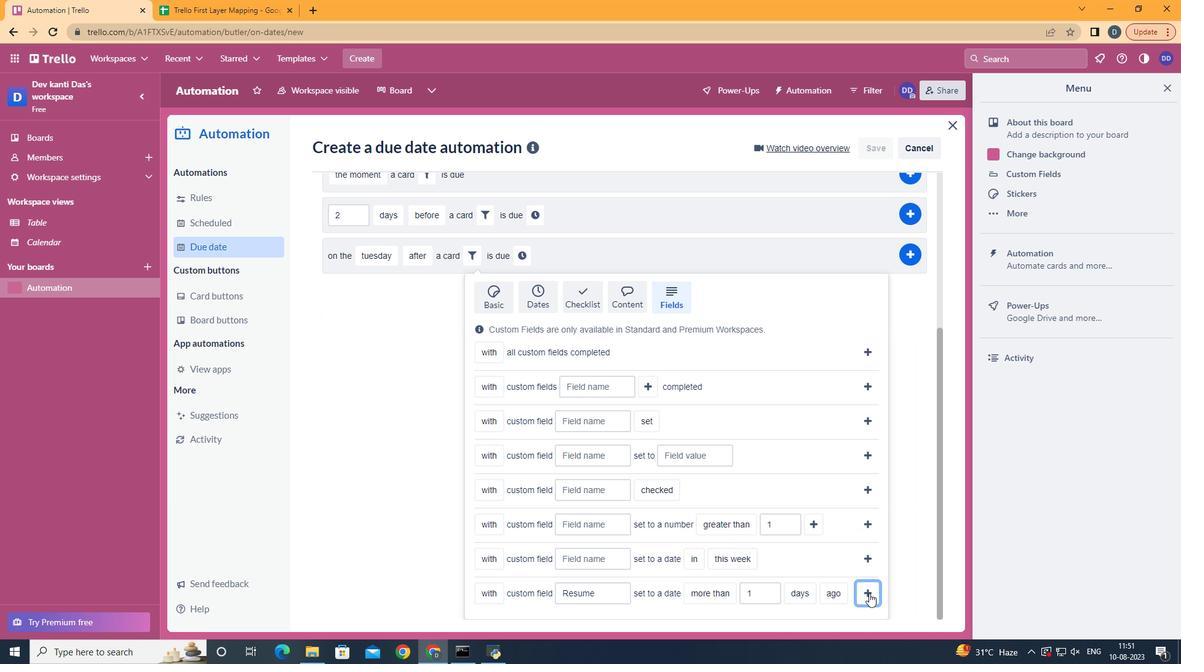 
Action: Mouse pressed left at (892, 616)
Screenshot: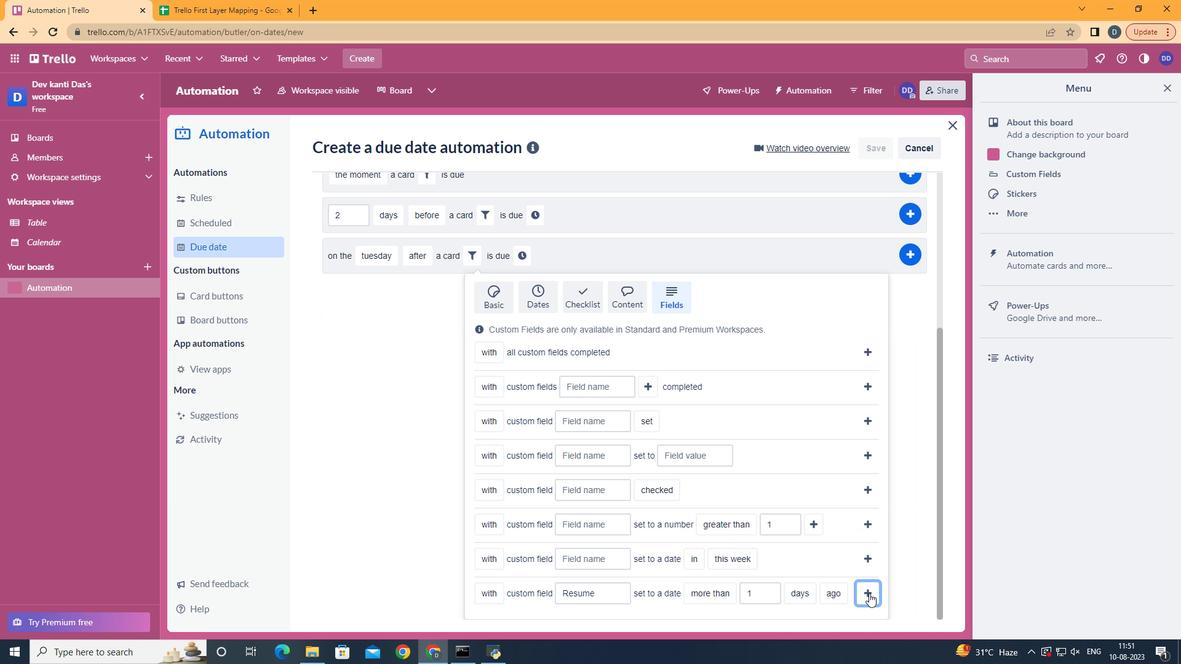 
Action: Mouse moved to (814, 506)
Screenshot: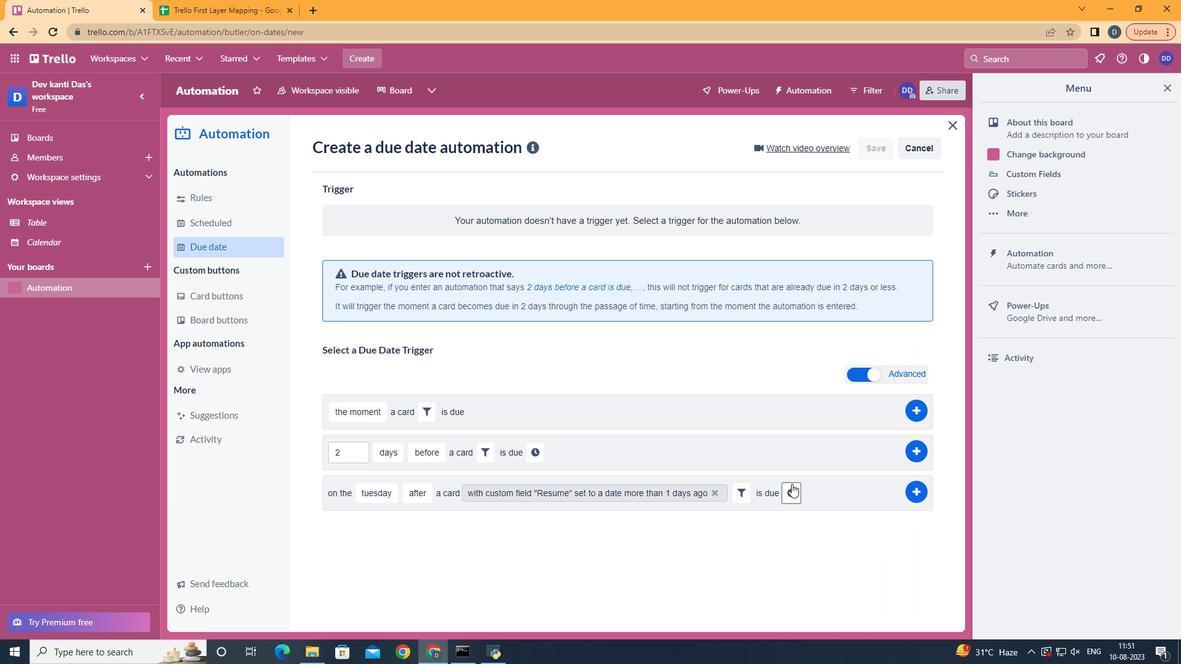 
Action: Mouse pressed left at (814, 506)
Screenshot: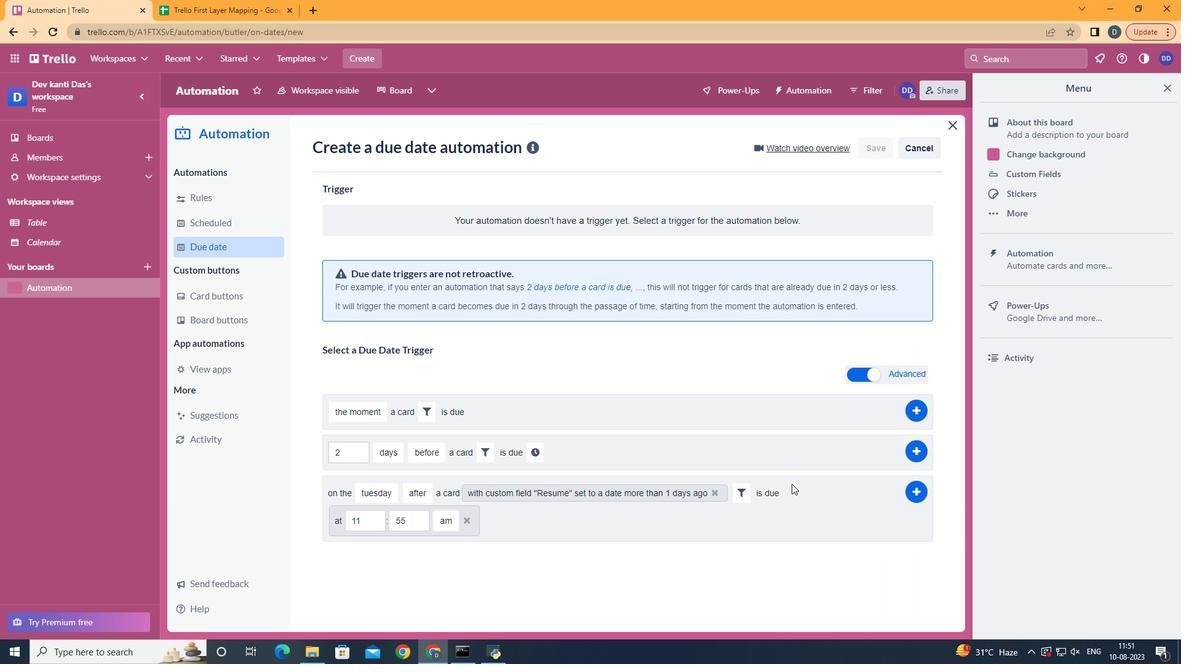 
Action: Mouse moved to (446, 540)
Screenshot: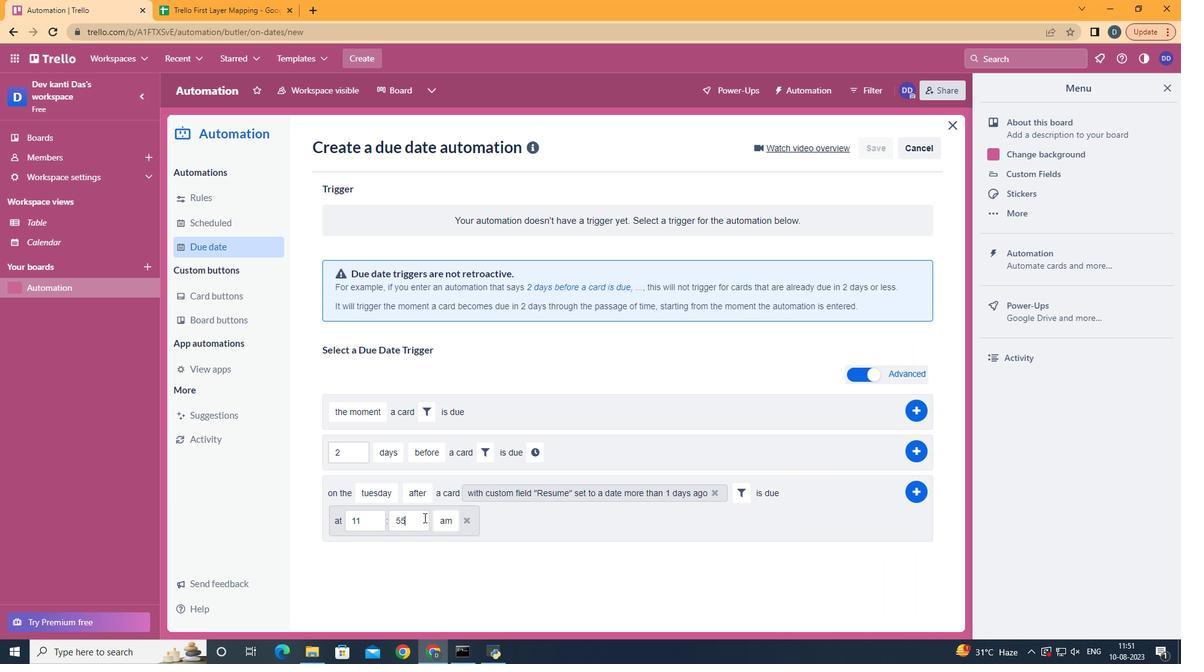 
Action: Mouse pressed left at (446, 540)
Screenshot: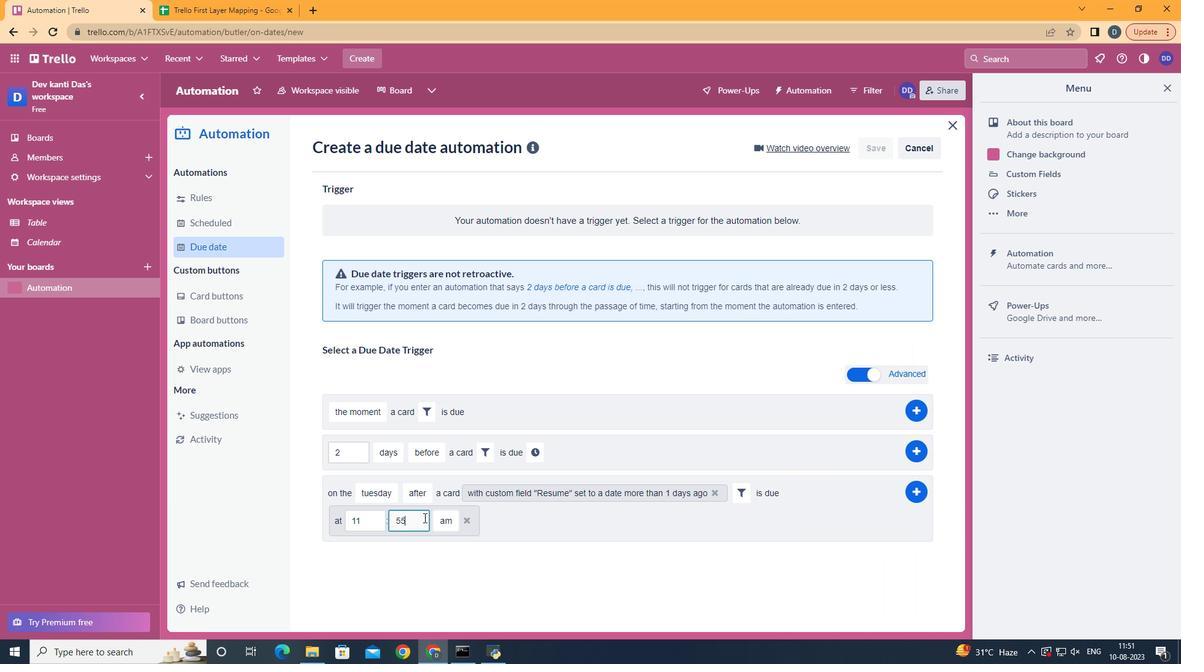 
Action: Key pressed <Key.backspace><Key.backspace>00
Screenshot: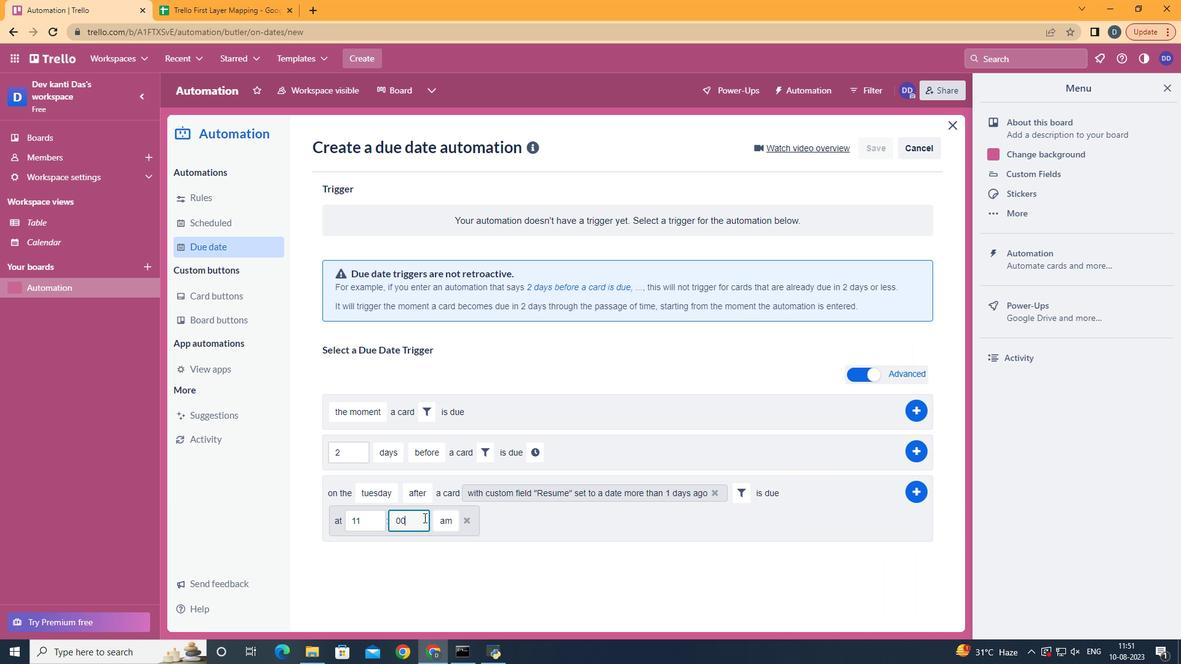 
Action: Mouse moved to (941, 513)
Screenshot: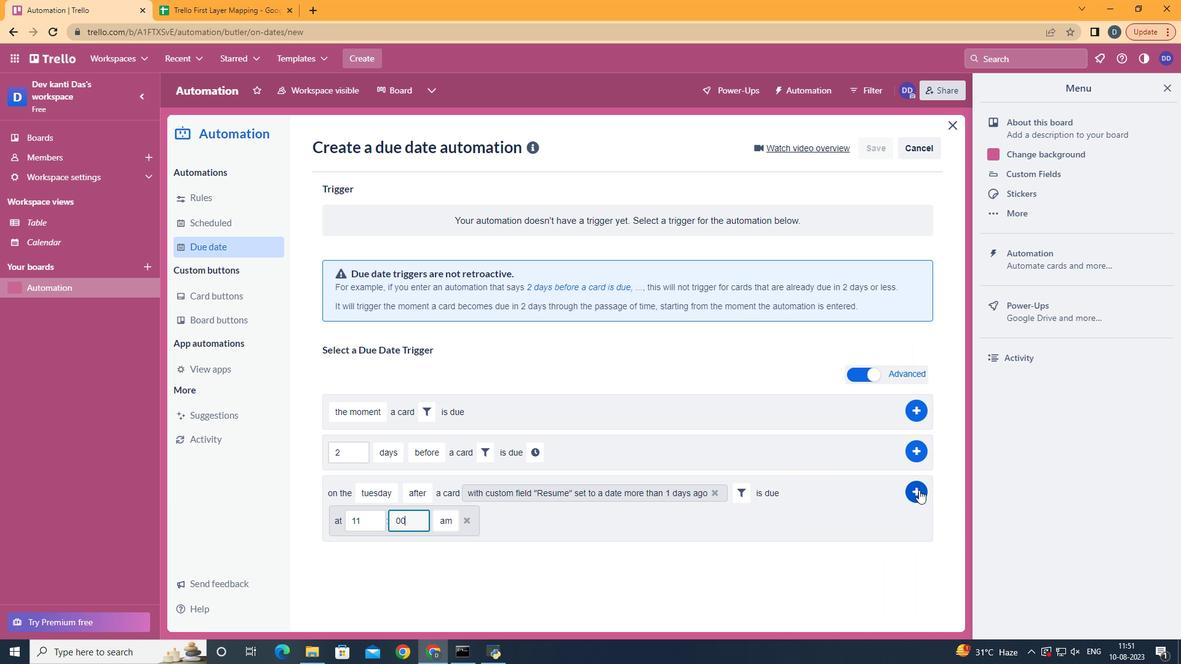 
Action: Mouse pressed left at (941, 513)
Screenshot: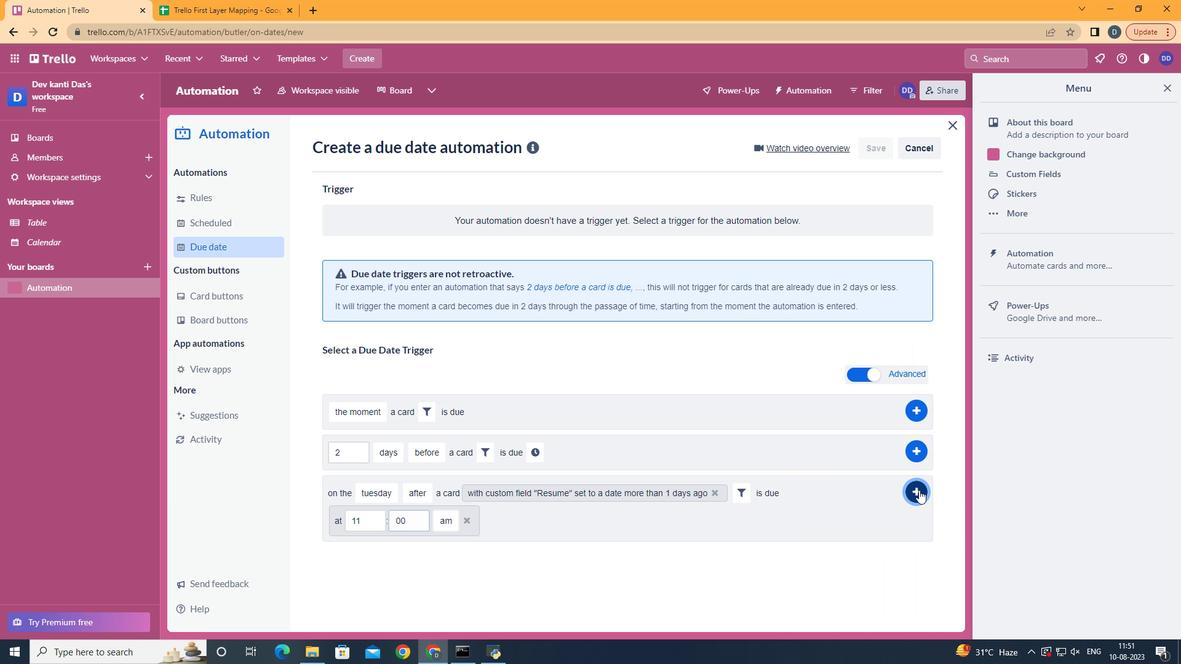 
Action: Mouse moved to (718, 296)
Screenshot: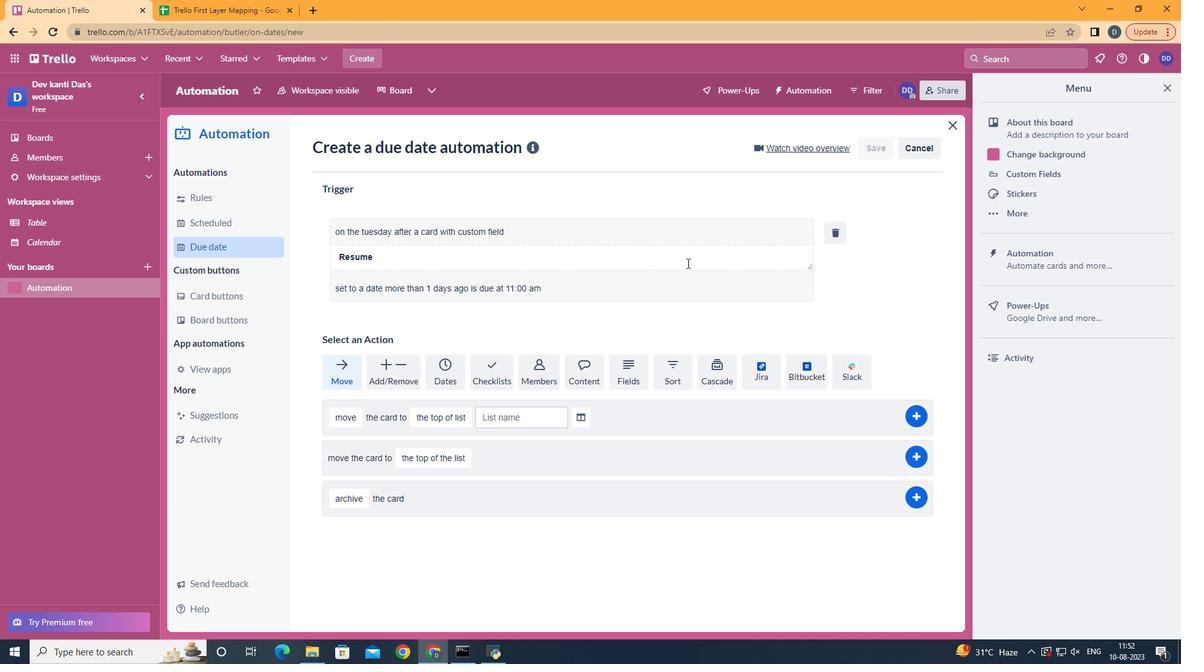 
